 Task: Send an email with the signature Eleanor Wilson with the subject Introduction of a new website and the message I am having trouble accessing the file you sent. Can you please resend it or provide an alternative method of access? from softage.10@softage.net to softage.5@softage.net and move the email from Sent Items to the folder Service level agreements
Action: Mouse moved to (126, 122)
Screenshot: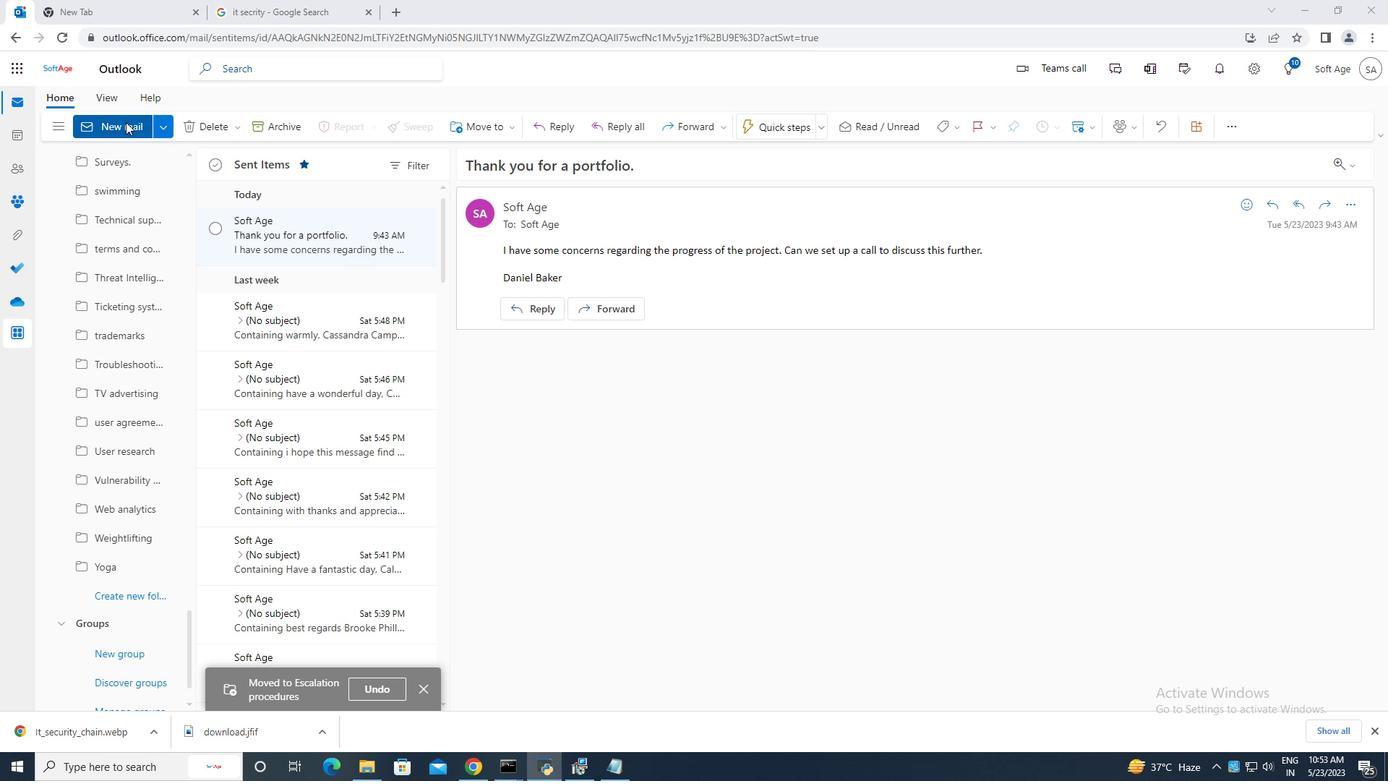 
Action: Mouse pressed left at (126, 122)
Screenshot: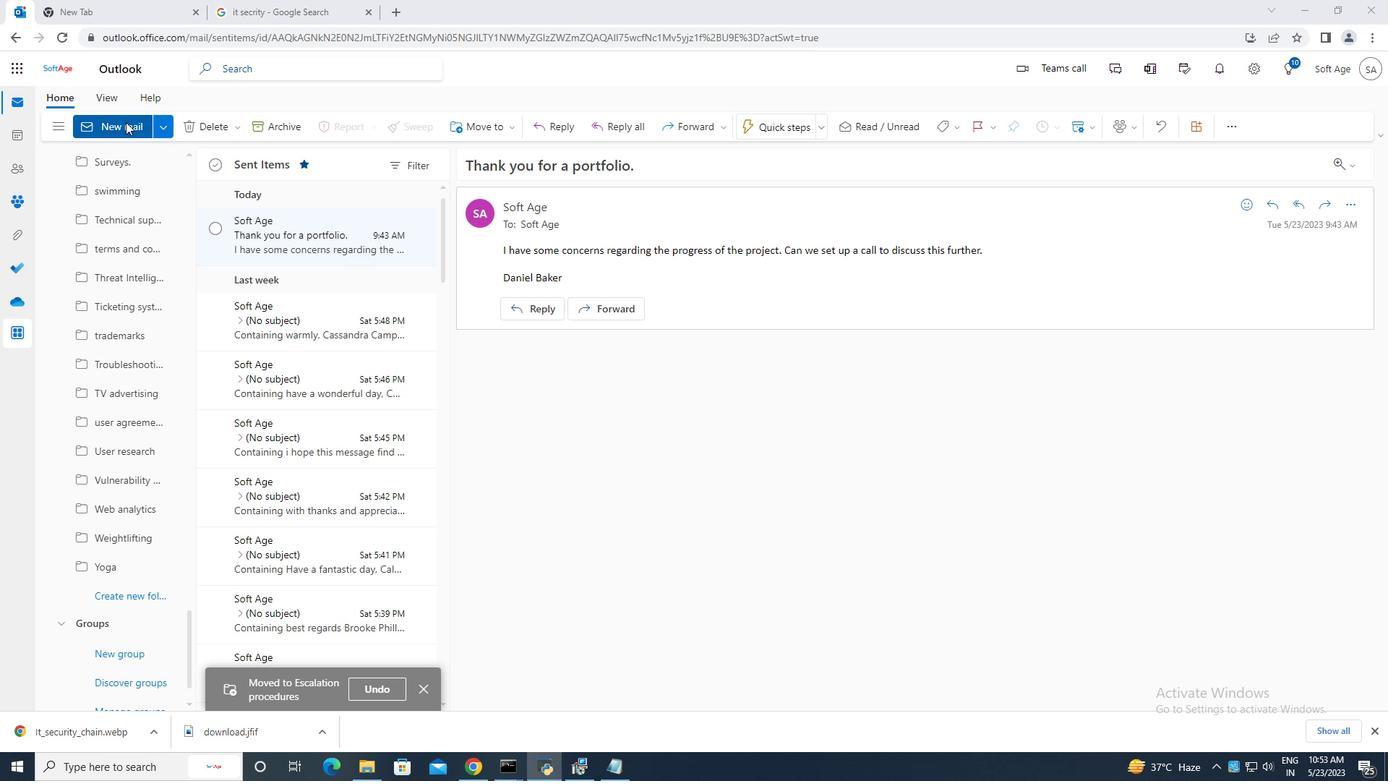 
Action: Mouse moved to (927, 135)
Screenshot: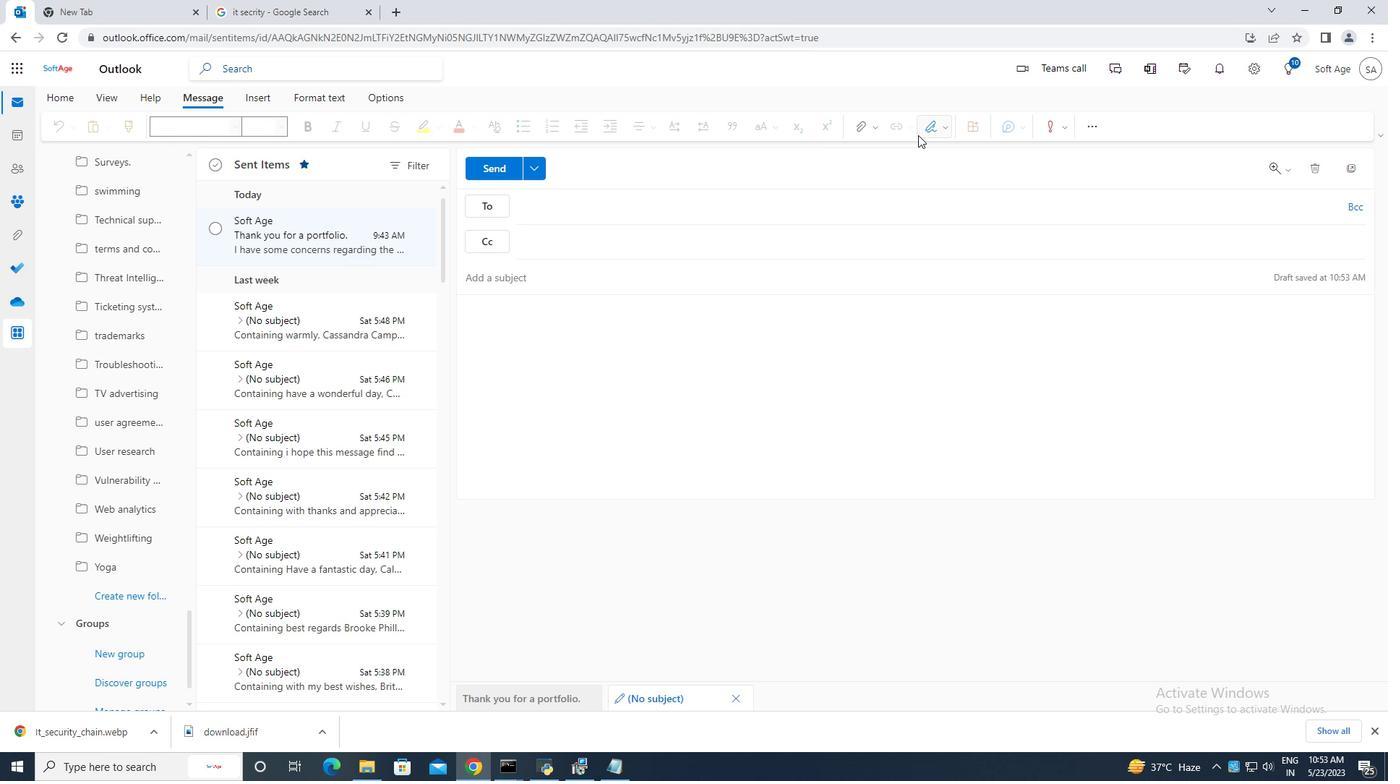 
Action: Mouse pressed left at (927, 135)
Screenshot: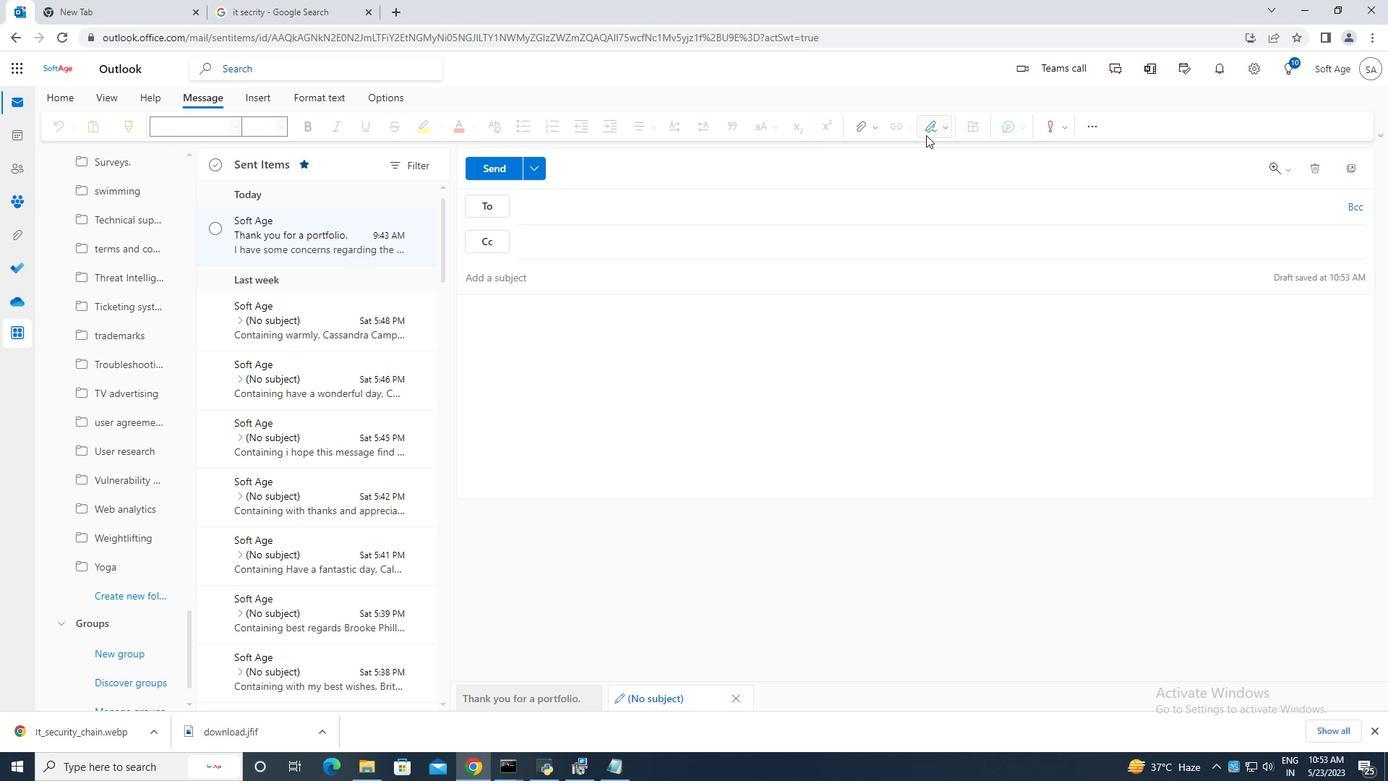
Action: Mouse moved to (912, 183)
Screenshot: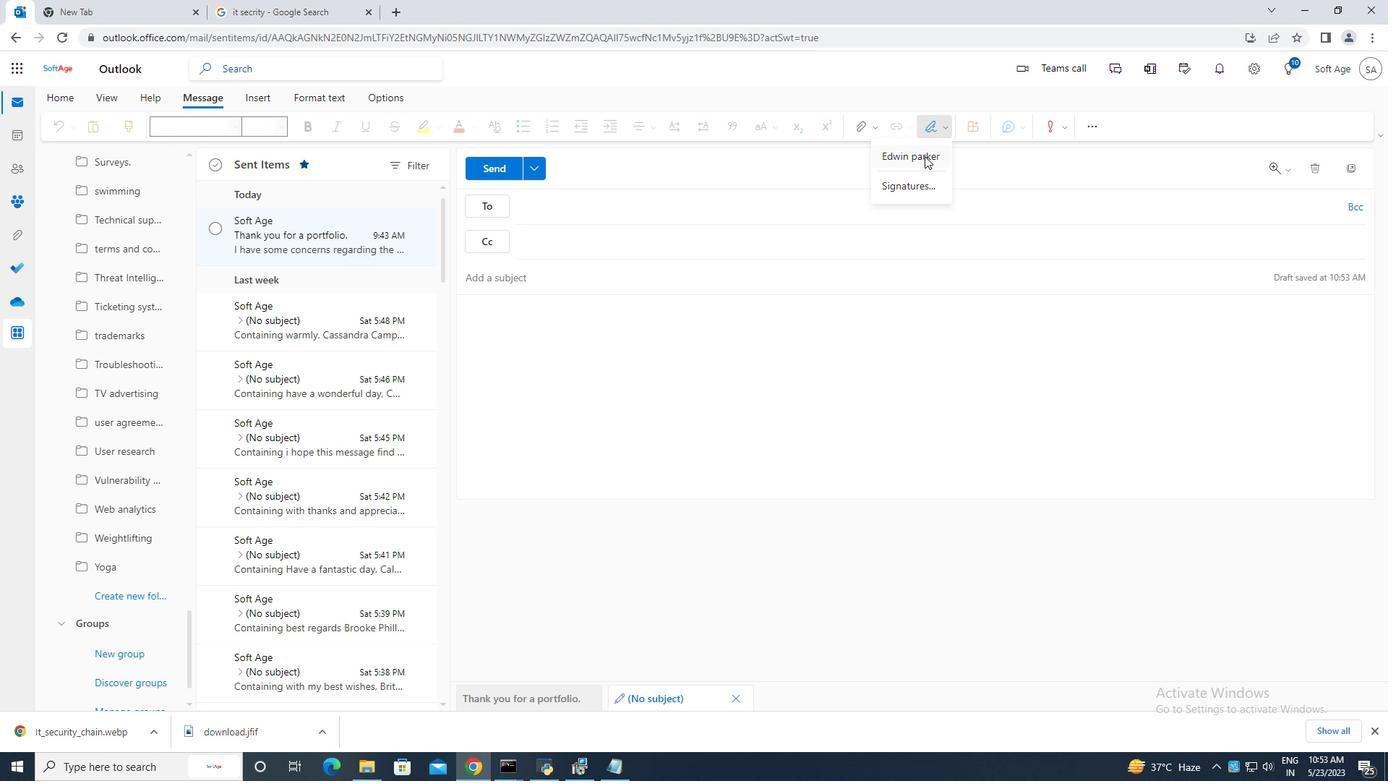 
Action: Mouse pressed left at (912, 183)
Screenshot: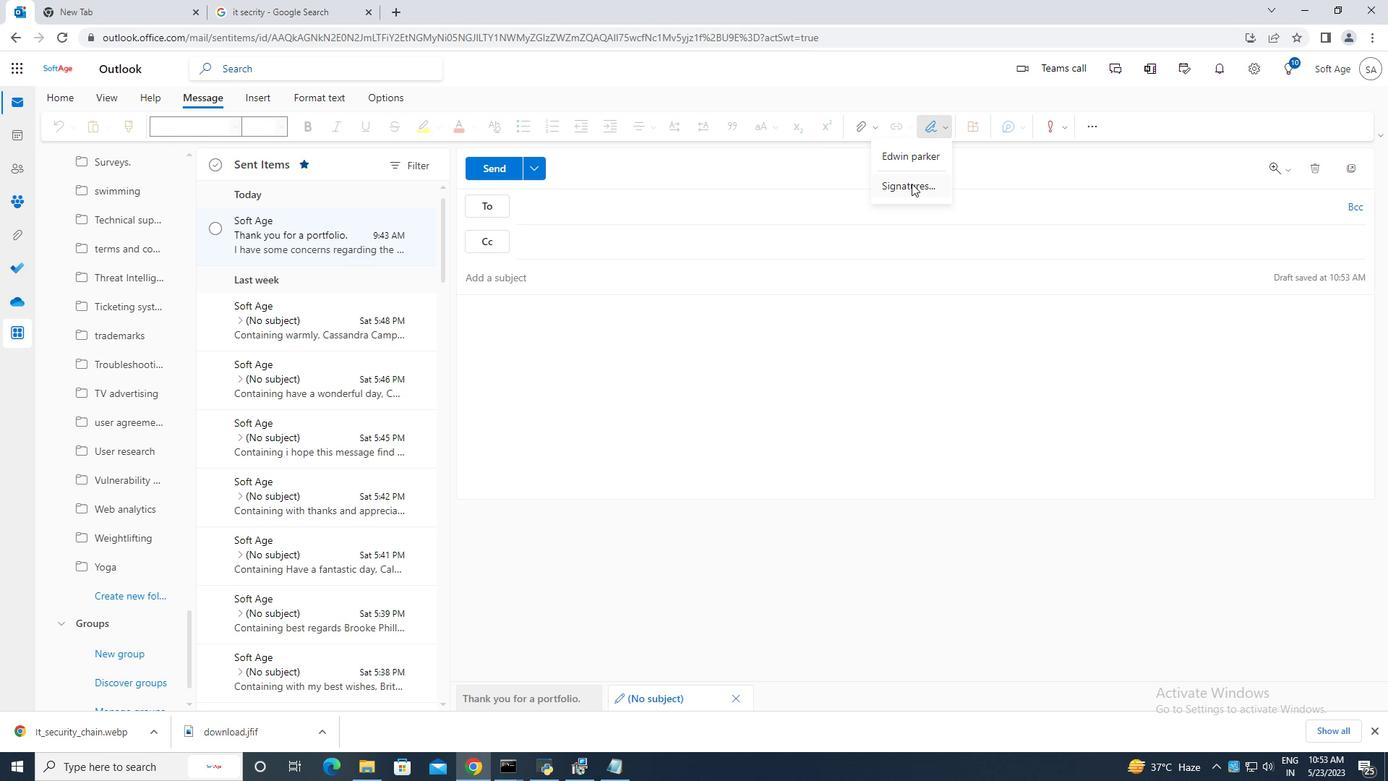 
Action: Mouse moved to (972, 237)
Screenshot: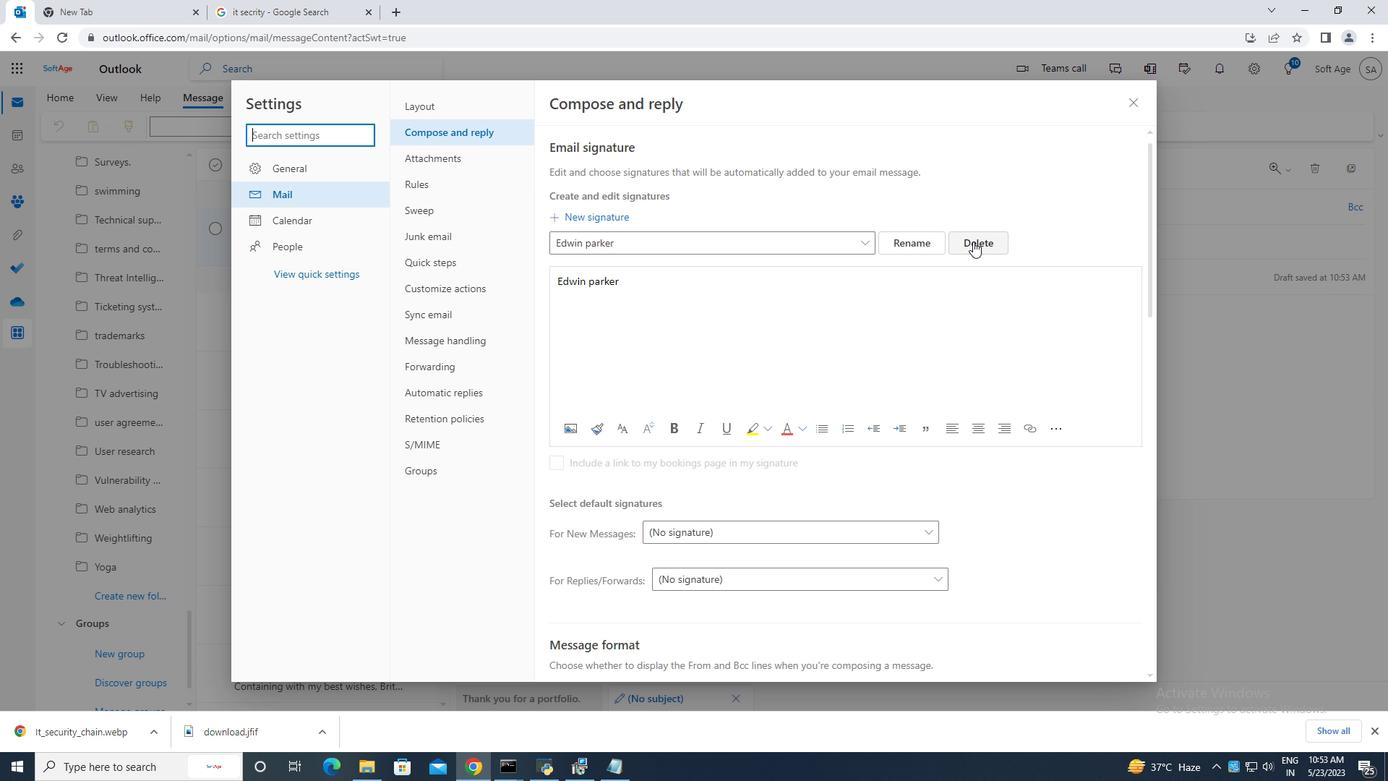 
Action: Mouse pressed left at (972, 237)
Screenshot: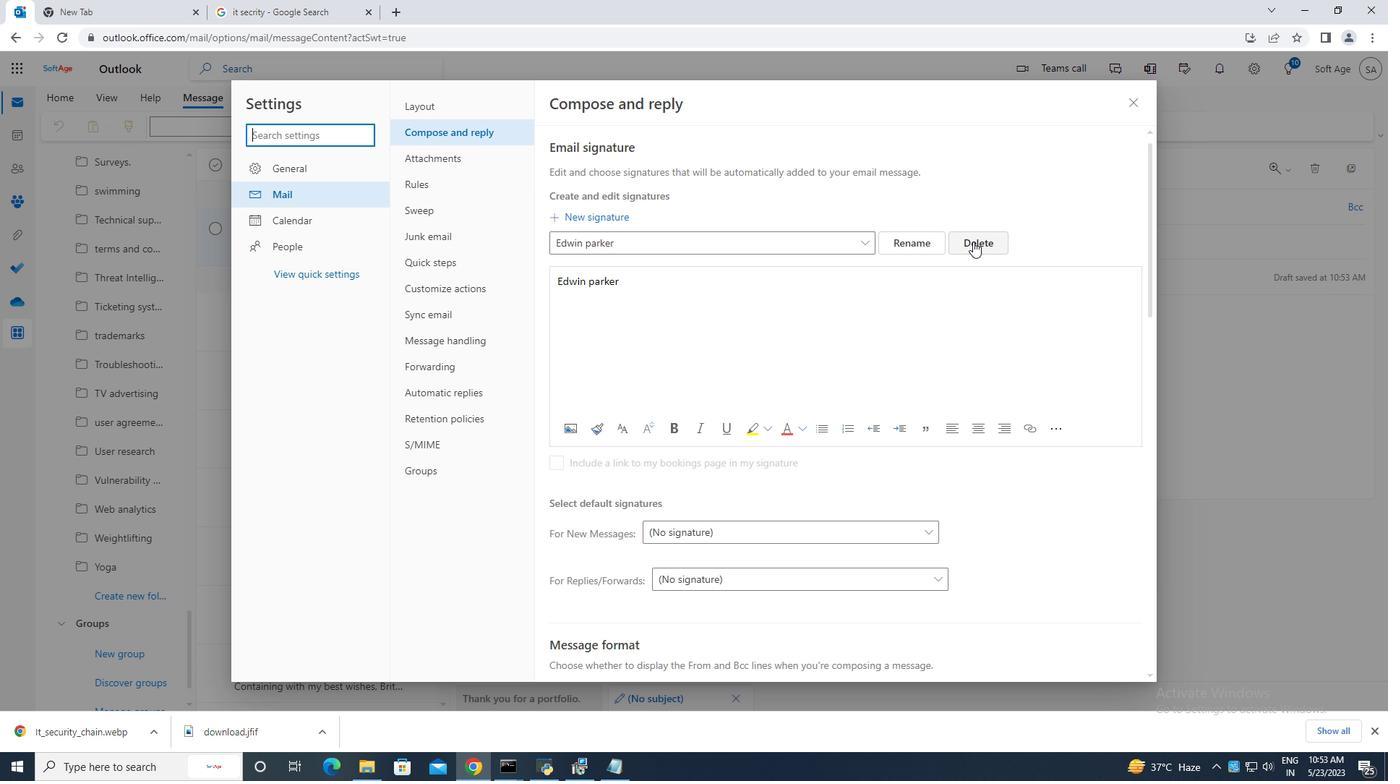 
Action: Mouse moved to (708, 314)
Screenshot: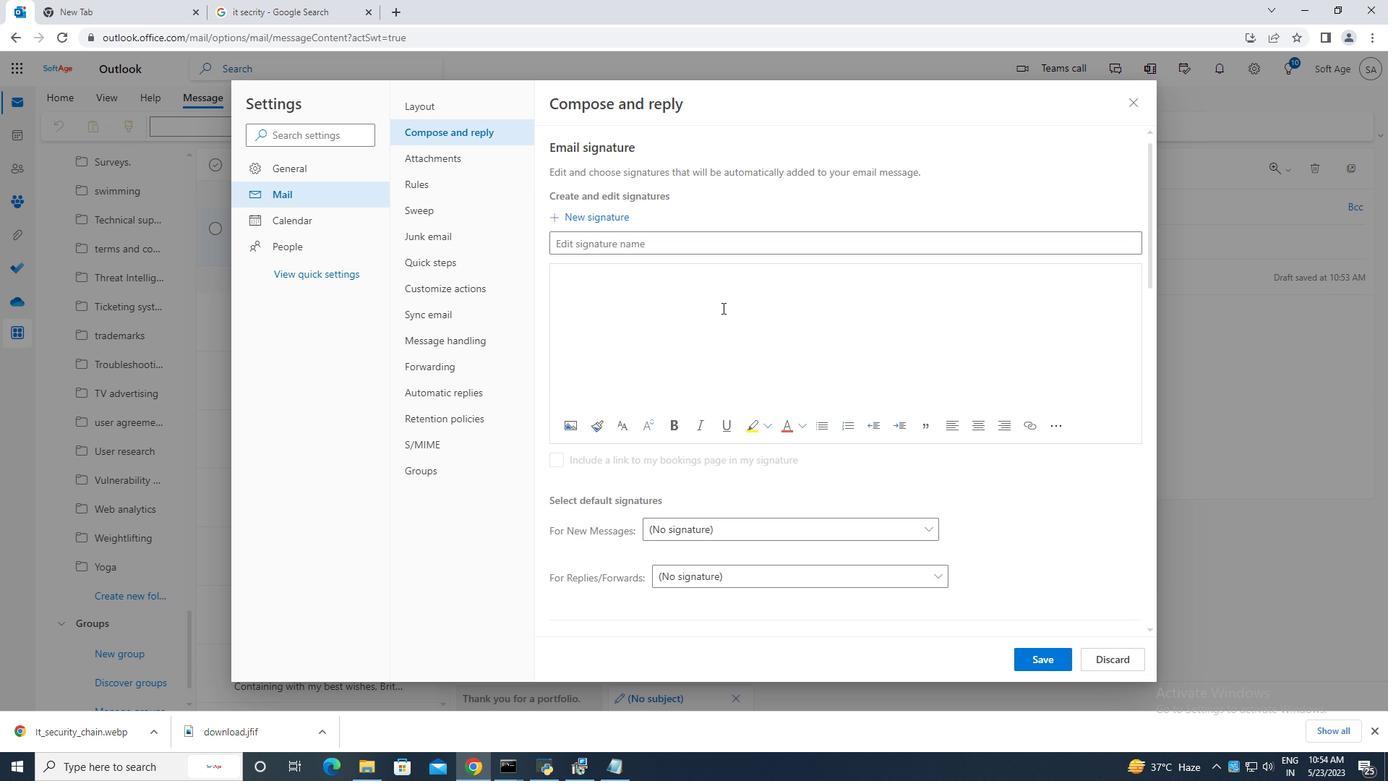 
Action: Mouse scrolled (708, 313) with delta (0, 0)
Screenshot: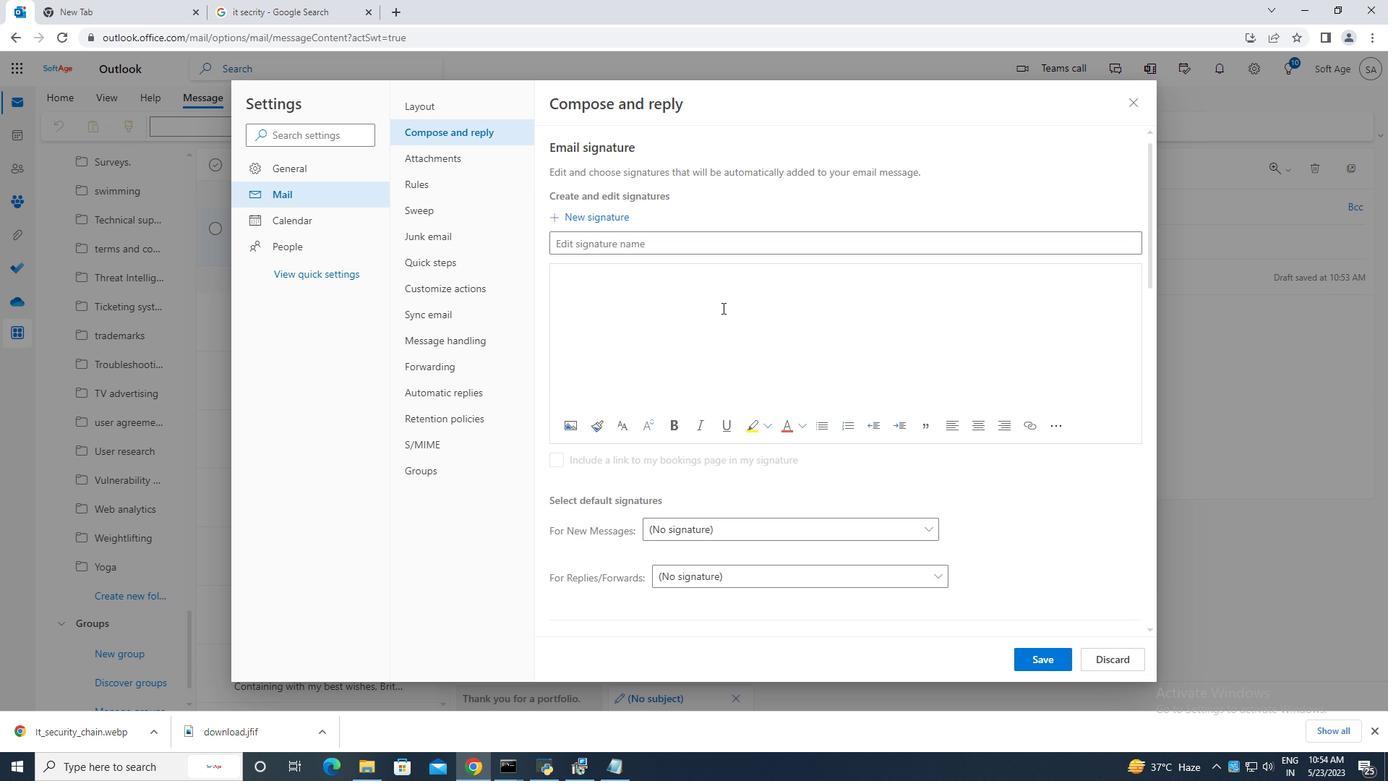 
Action: Mouse moved to (591, 175)
Screenshot: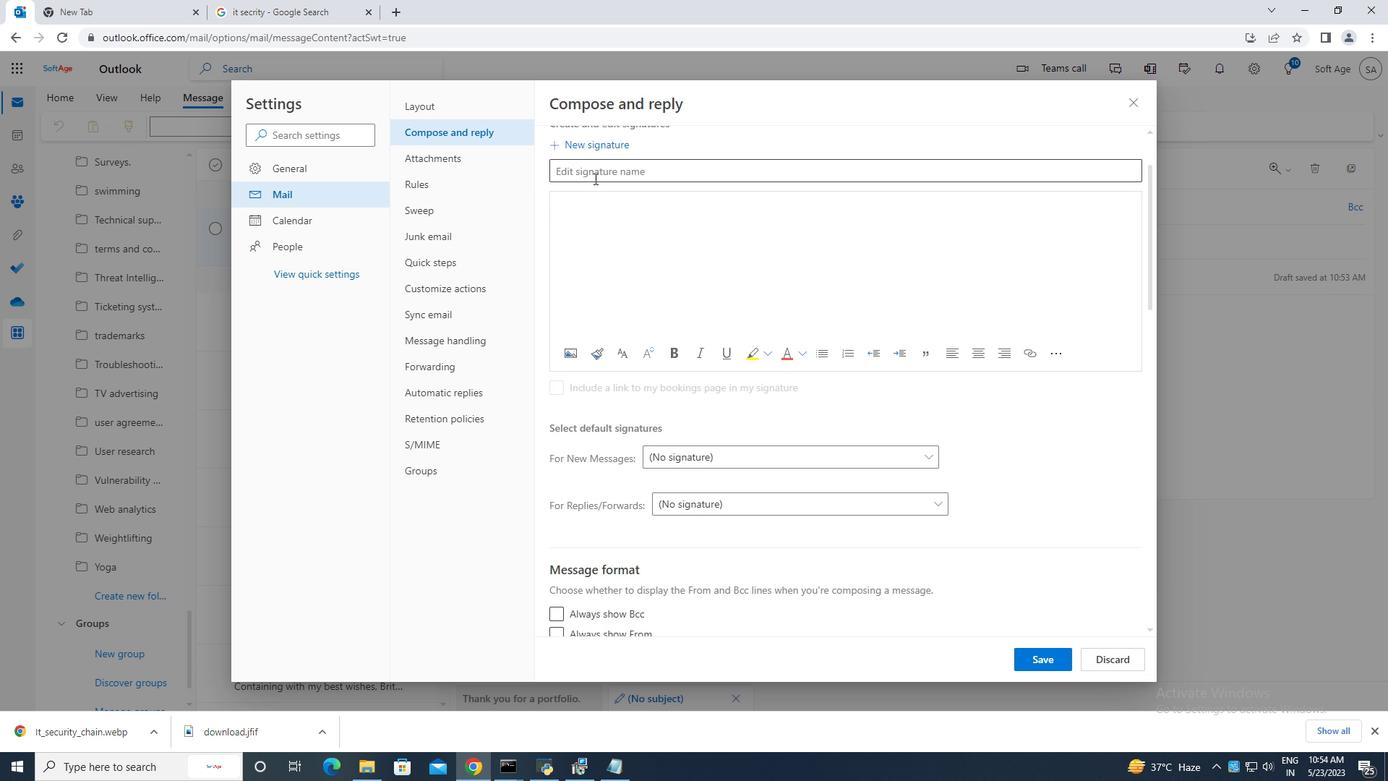 
Action: Mouse pressed left at (591, 175)
Screenshot: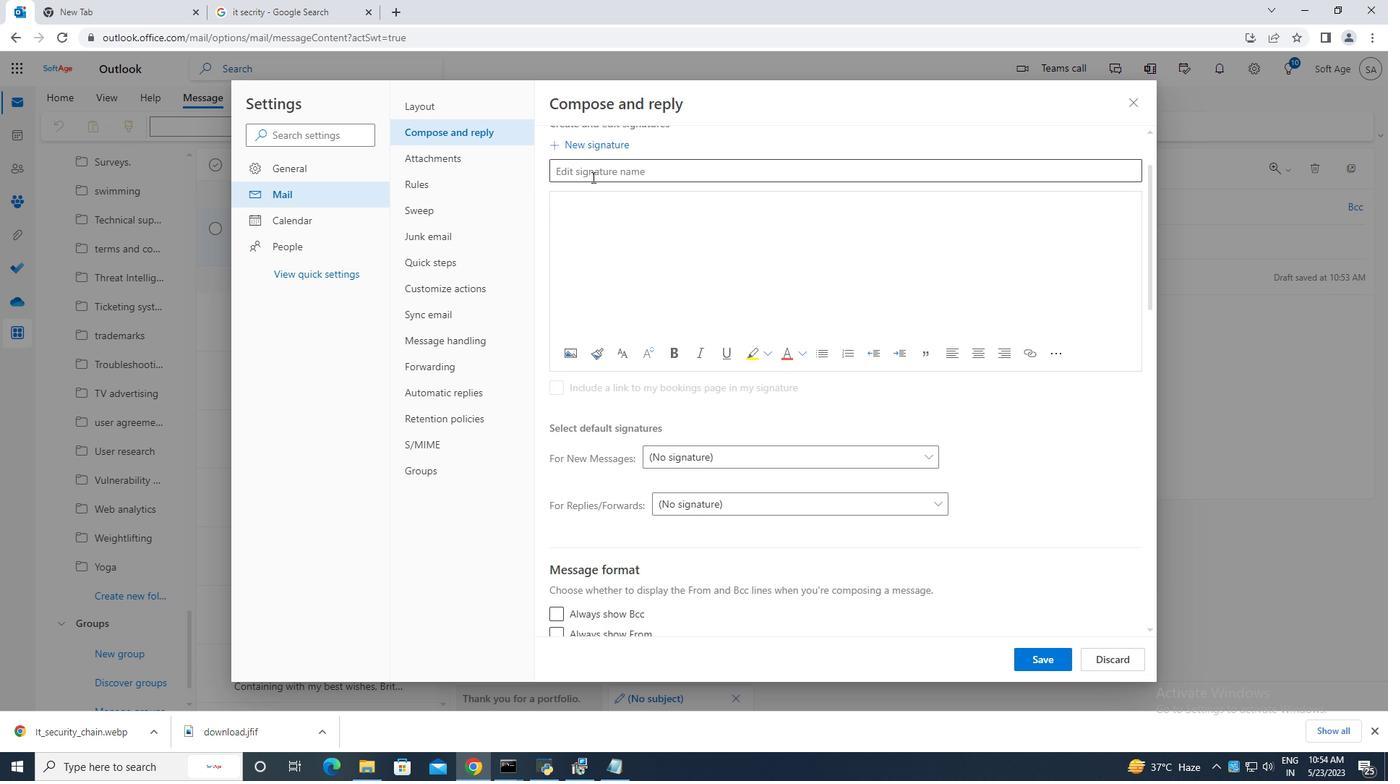 
Action: Mouse moved to (593, 175)
Screenshot: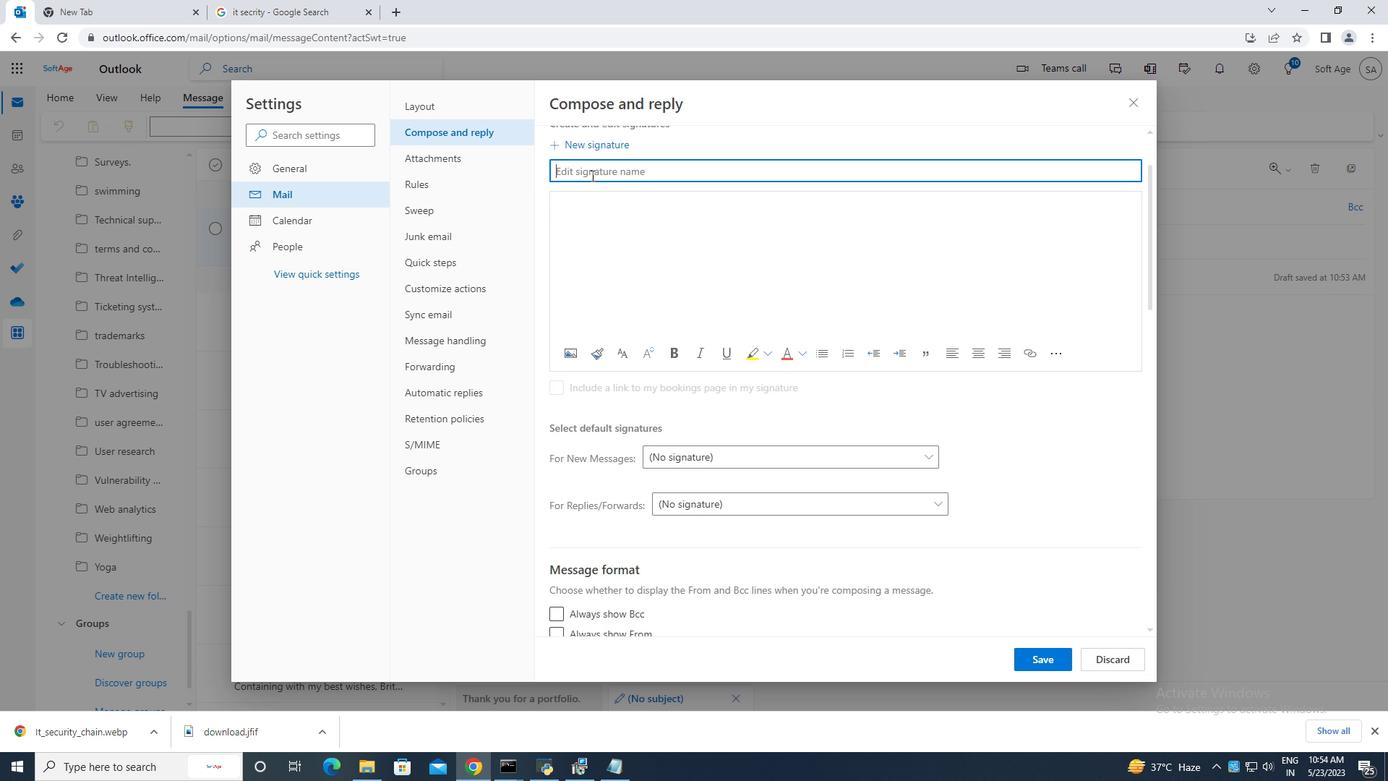 
Action: Key pressed <Key.caps_lock>E<Key.caps_lock>leanor<Key.space><Key.caps_lock>W<Key.caps_lock>ilson
Screenshot: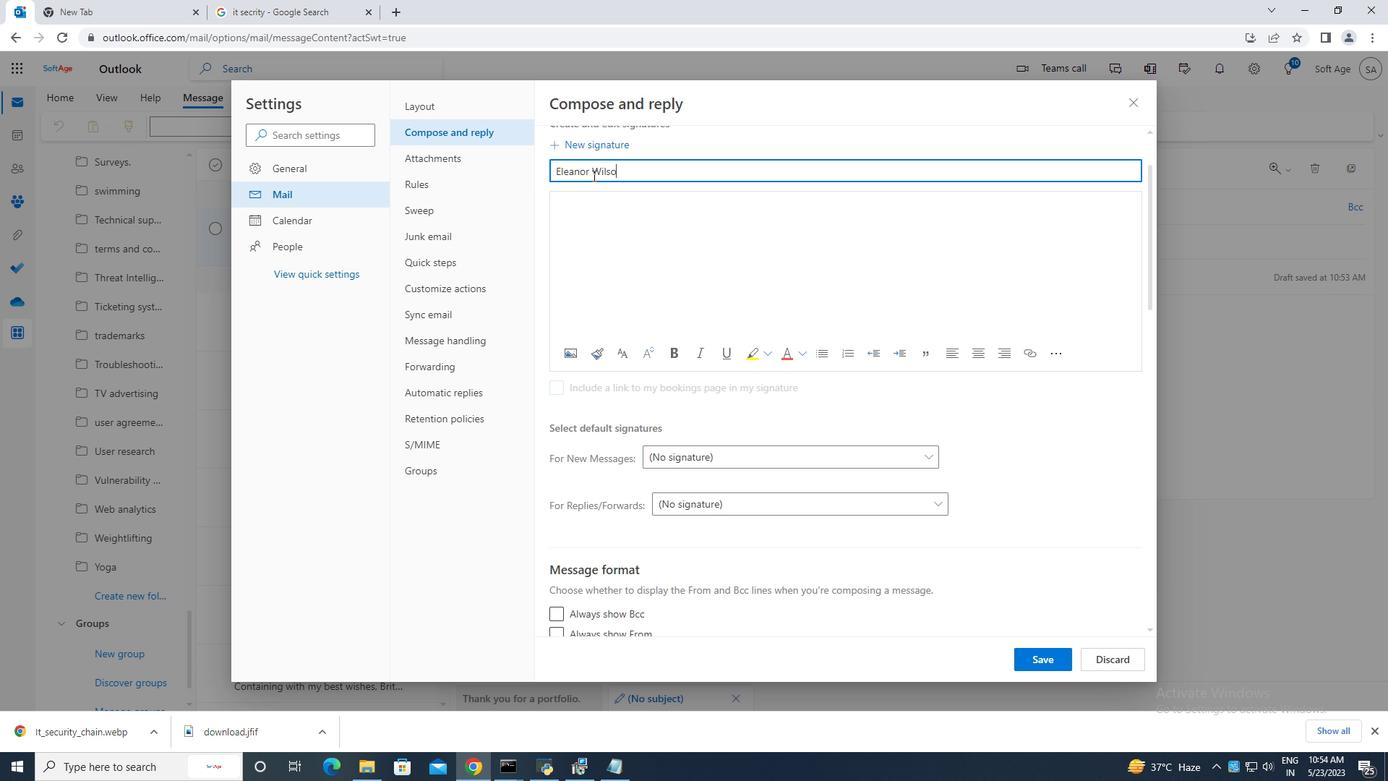 
Action: Mouse moved to (593, 189)
Screenshot: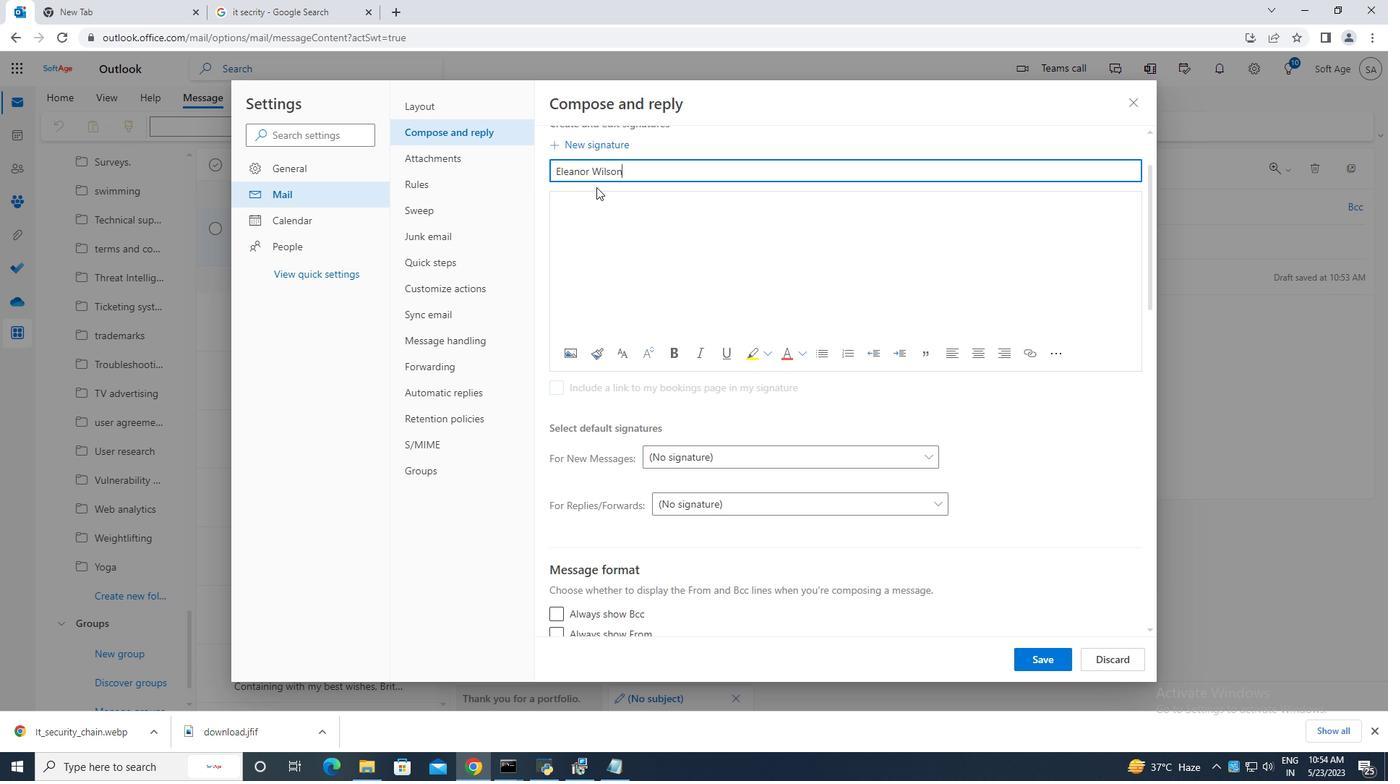 
Action: Mouse pressed left at (593, 189)
Screenshot: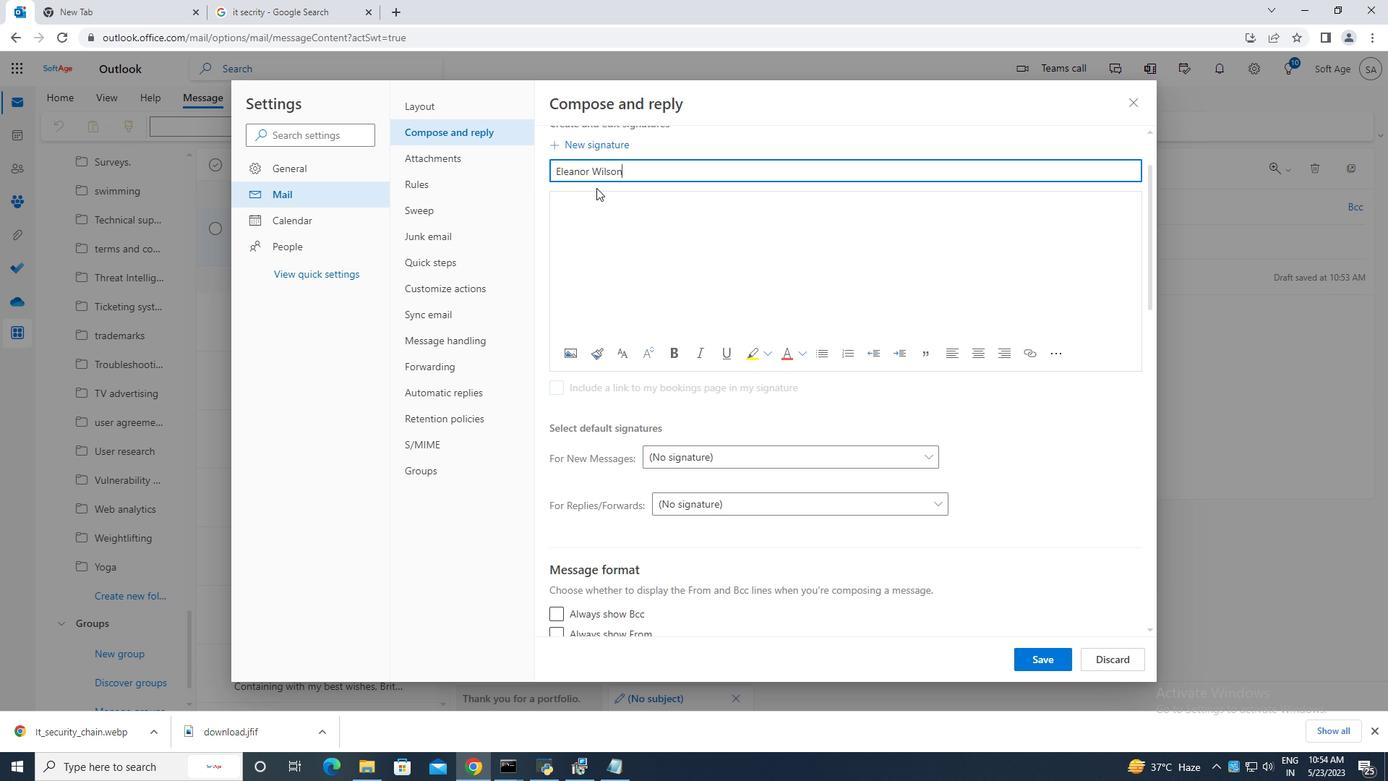 
Action: Mouse moved to (580, 219)
Screenshot: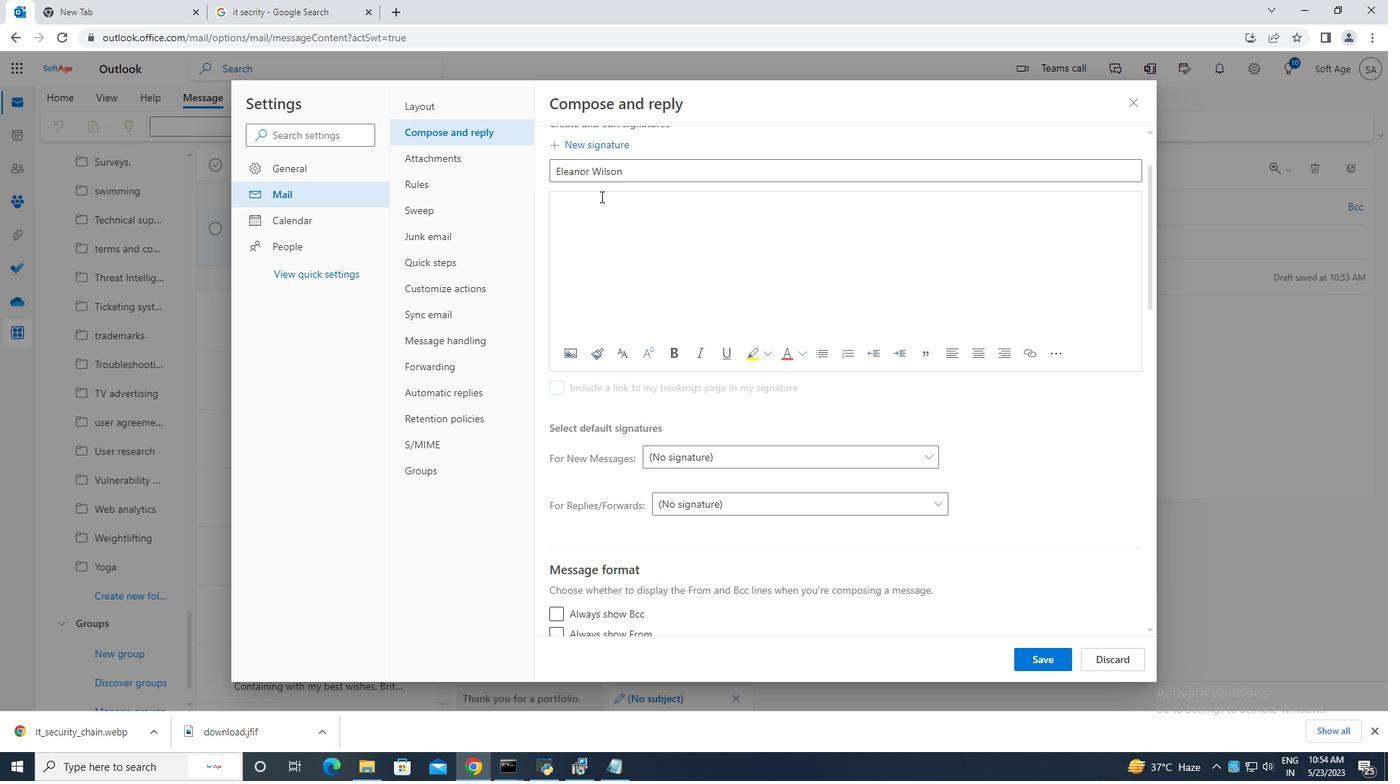 
Action: Mouse pressed left at (580, 219)
Screenshot: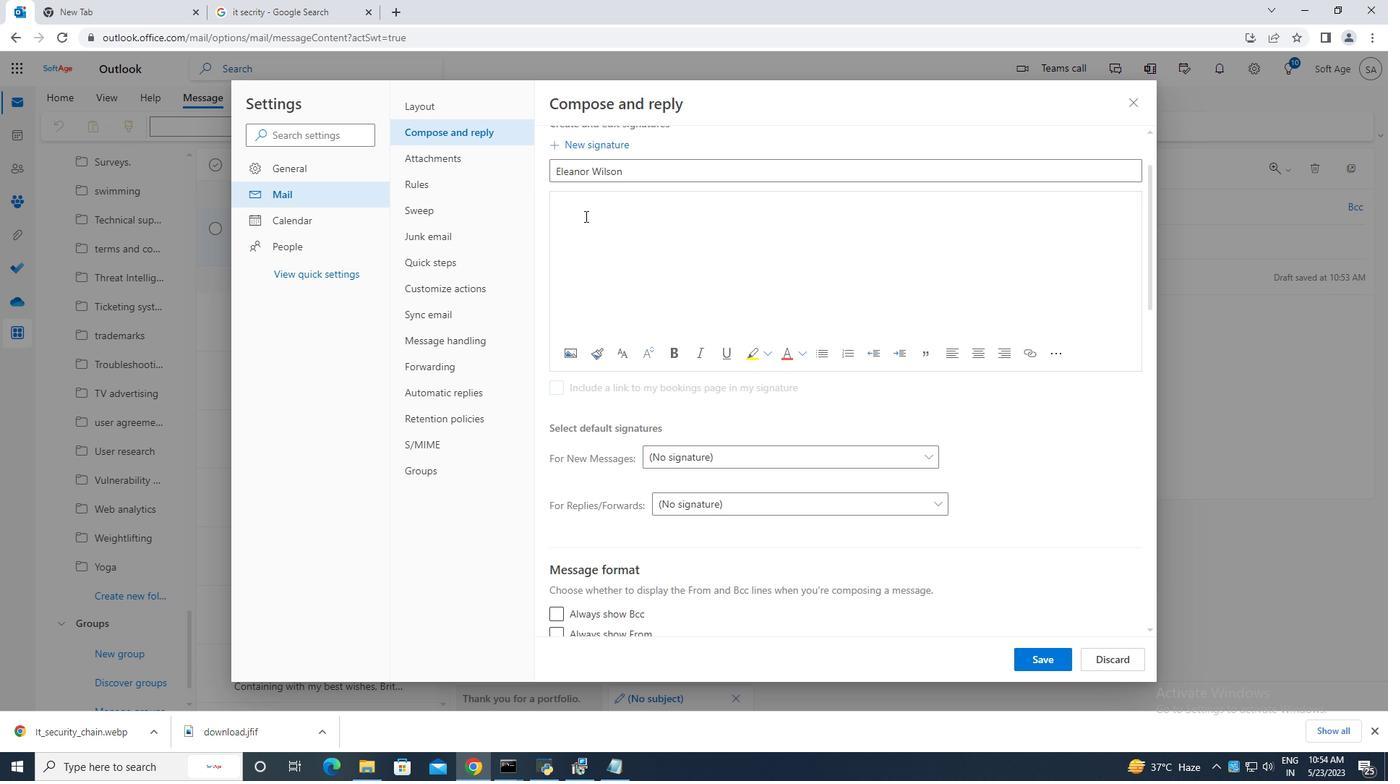 
Action: Key pressed <Key.caps_lock>E<Key.backspace>E<Key.caps_lock>leanor<Key.space><Key.caps_lock>W<Key.caps_lock>ilsom<Key.backspace>m<Key.backspace>n
Screenshot: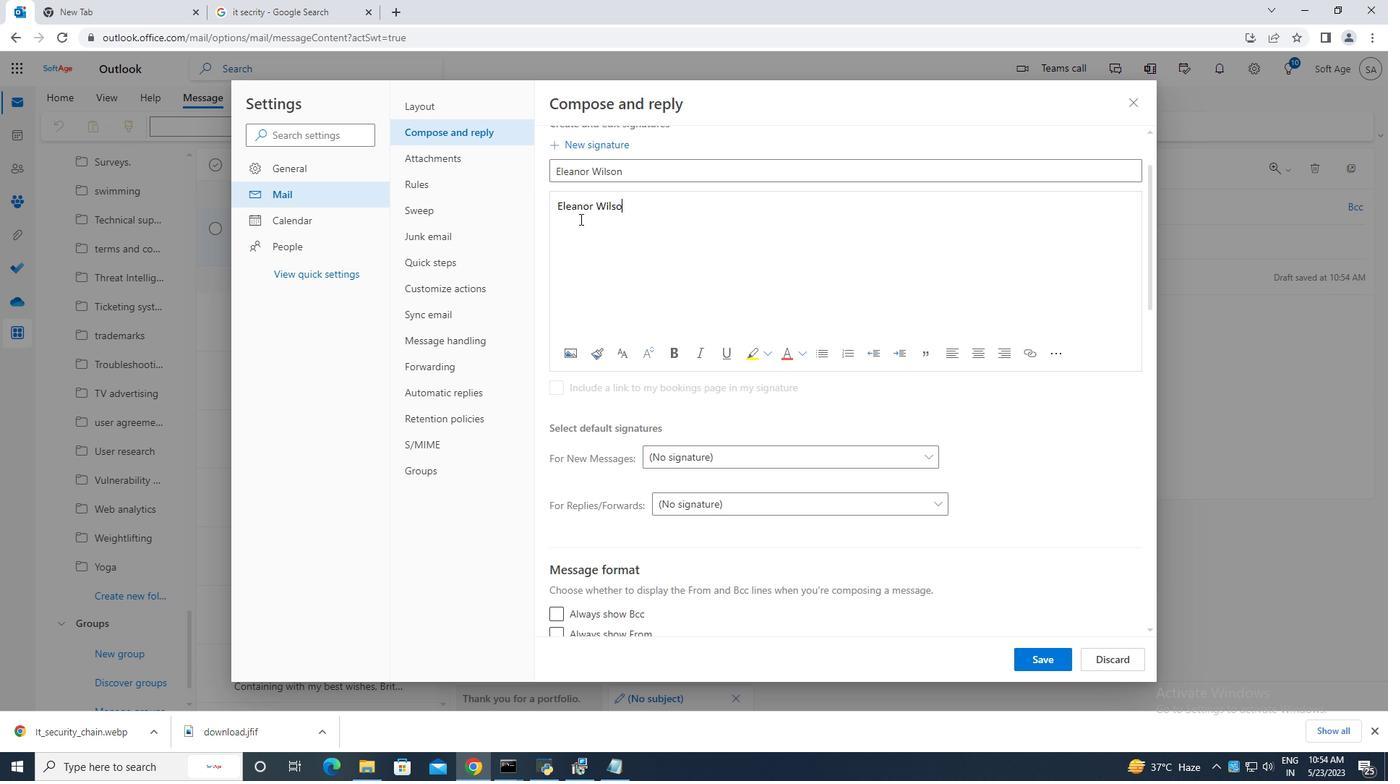 
Action: Mouse moved to (1056, 655)
Screenshot: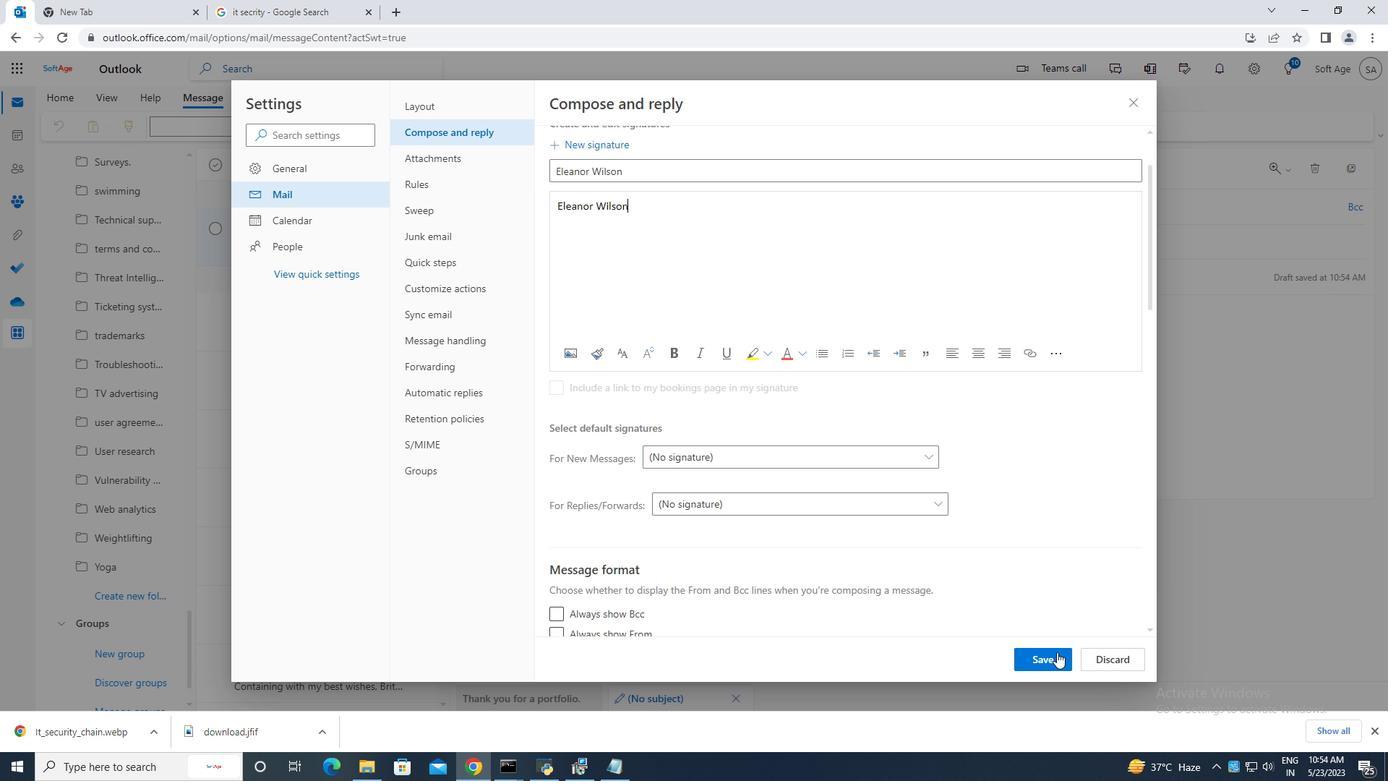 
Action: Mouse pressed left at (1056, 655)
Screenshot: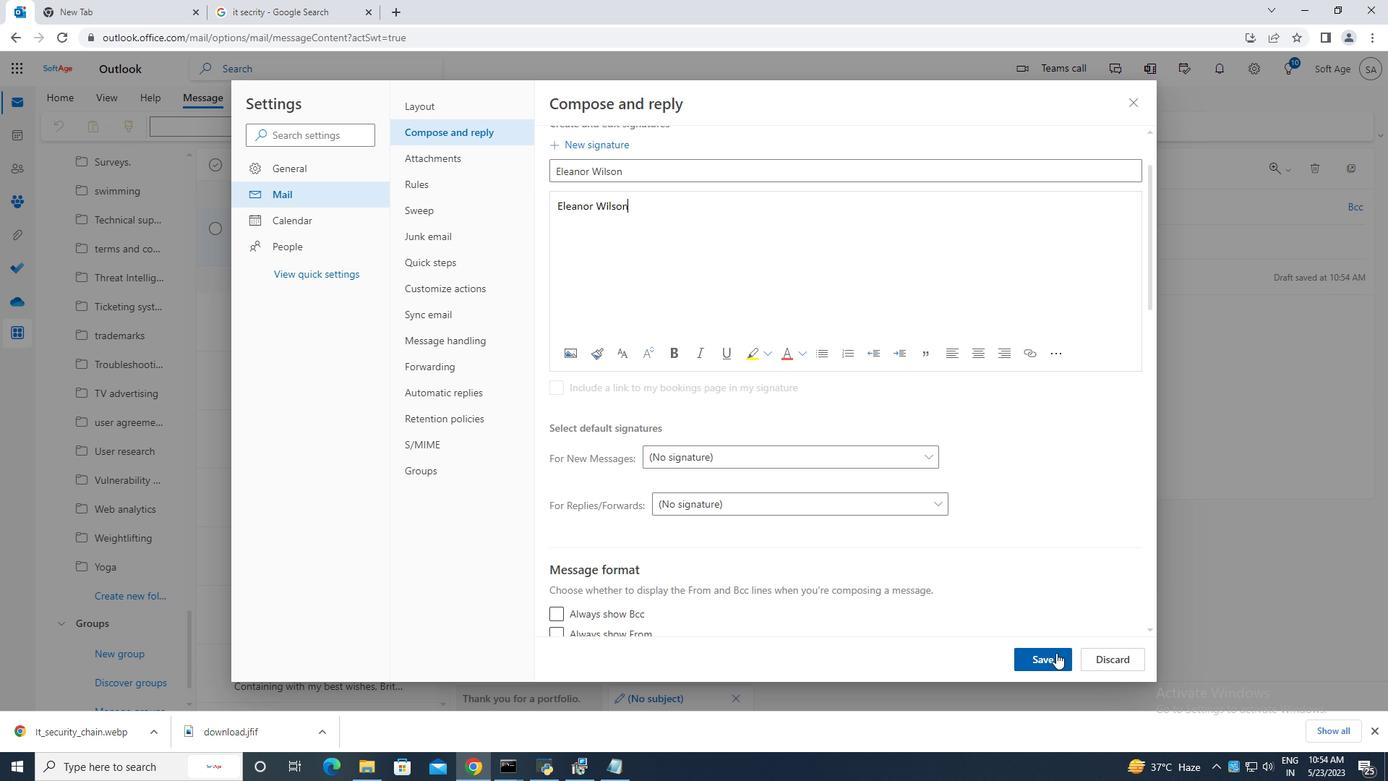 
Action: Mouse moved to (1139, 107)
Screenshot: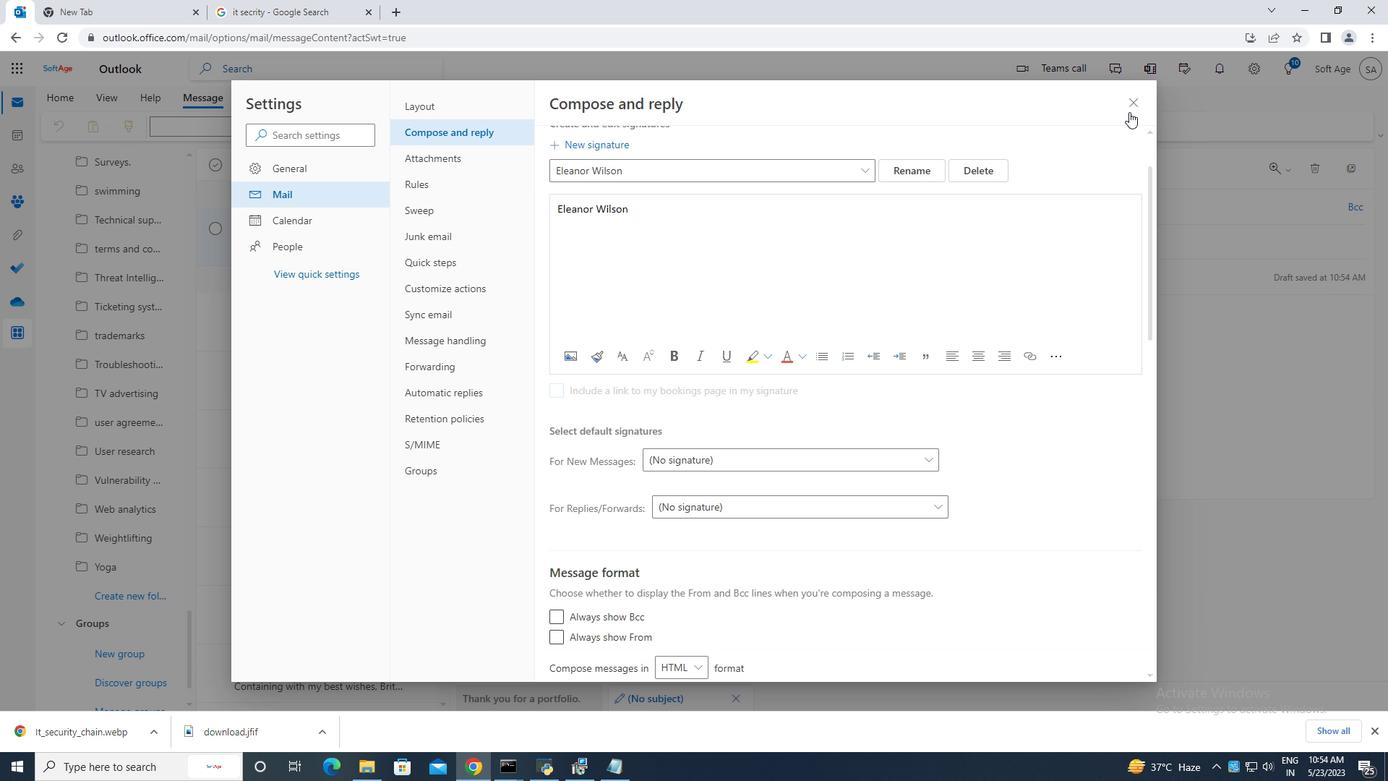 
Action: Mouse pressed left at (1139, 107)
Screenshot: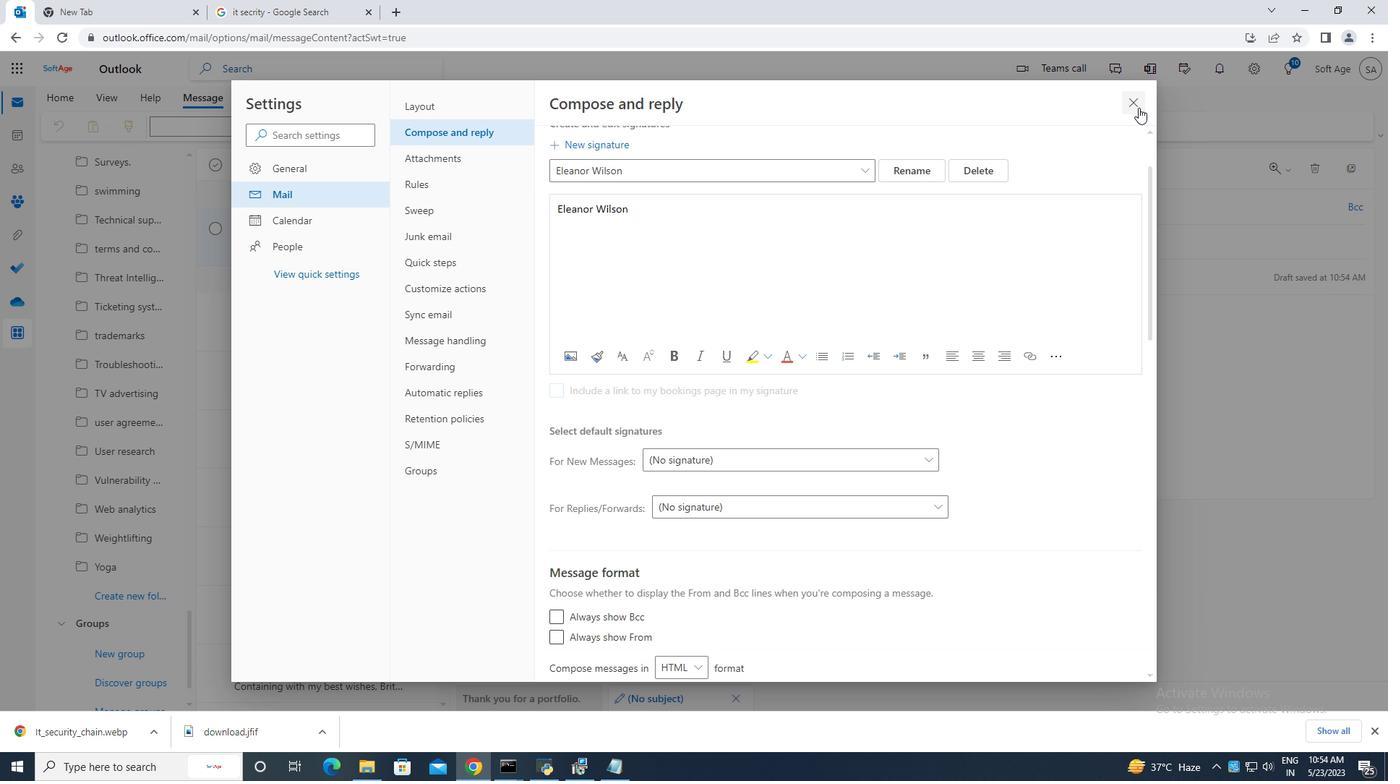 
Action: Mouse moved to (934, 131)
Screenshot: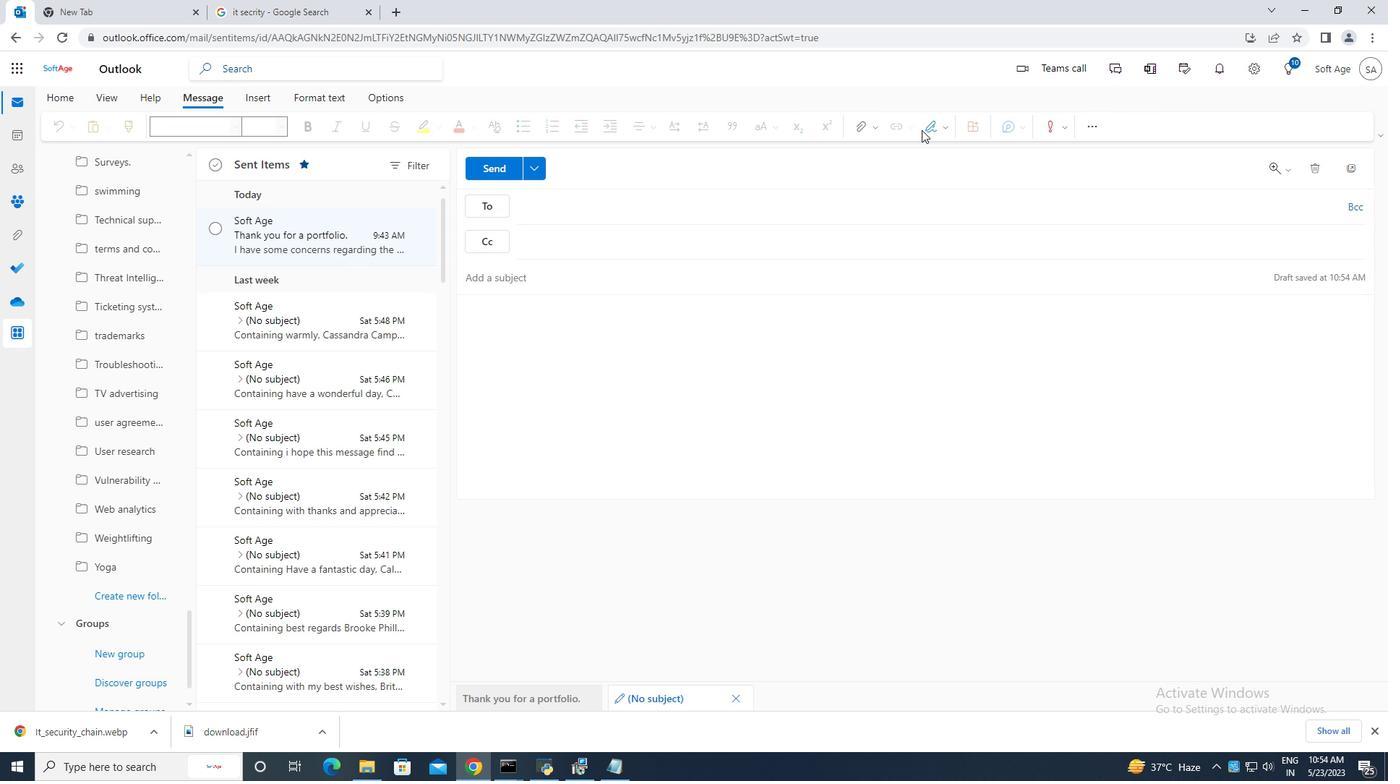 
Action: Mouse pressed left at (934, 131)
Screenshot: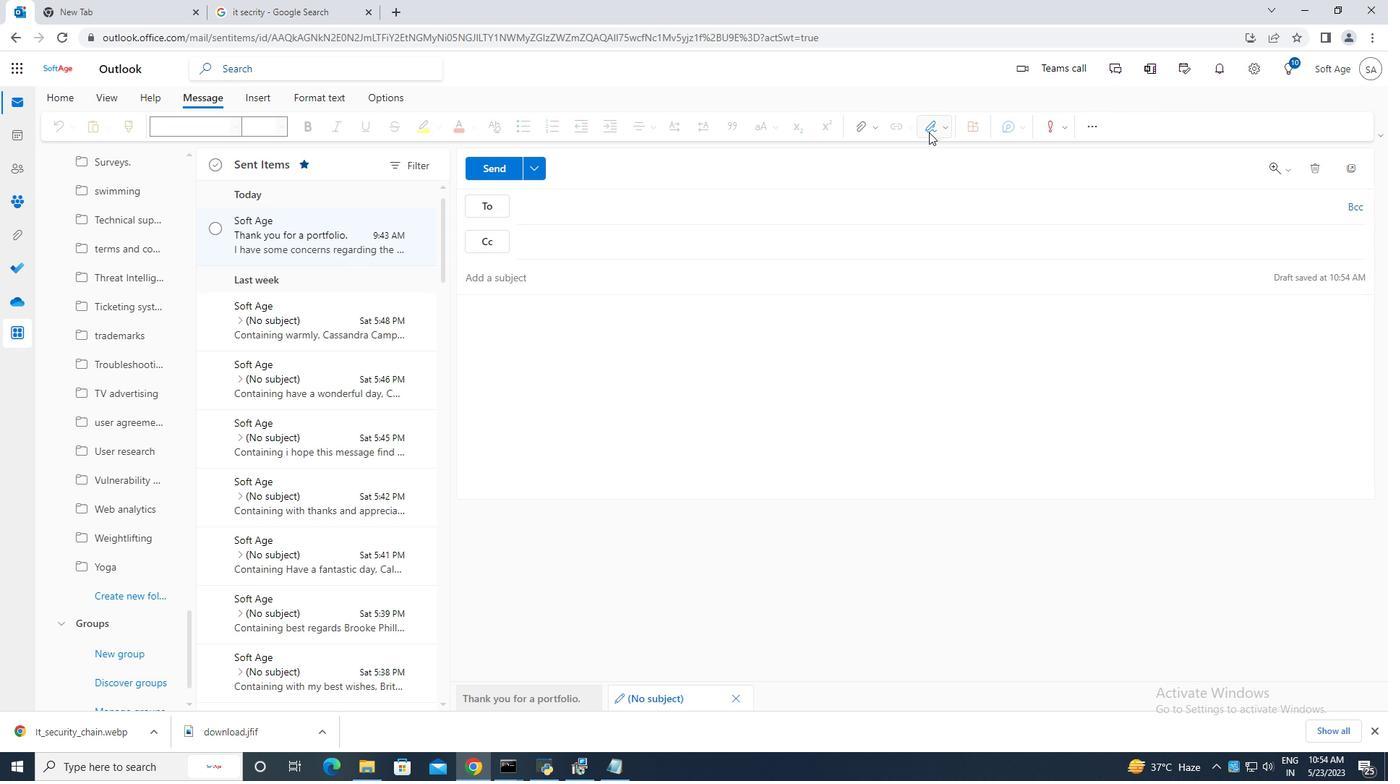 
Action: Mouse moved to (902, 154)
Screenshot: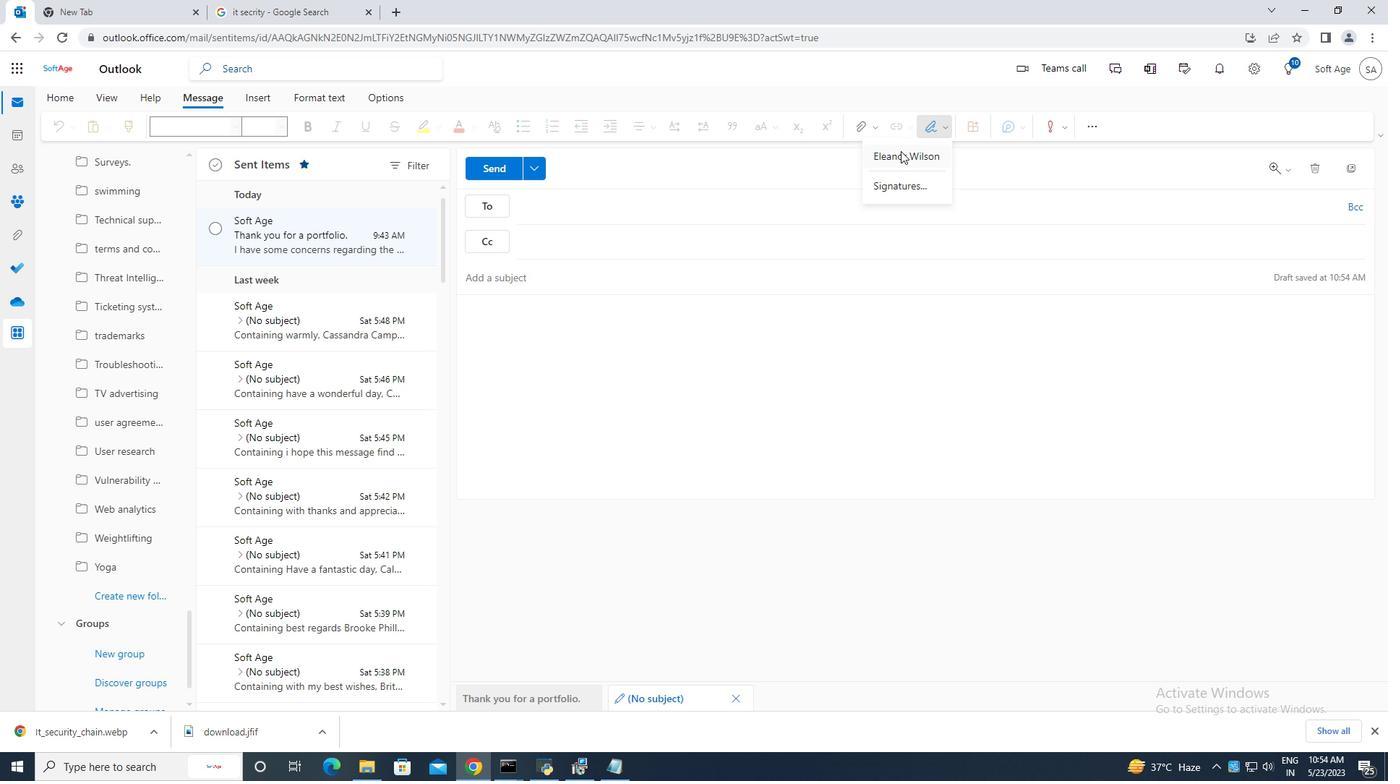 
Action: Mouse pressed left at (902, 154)
Screenshot: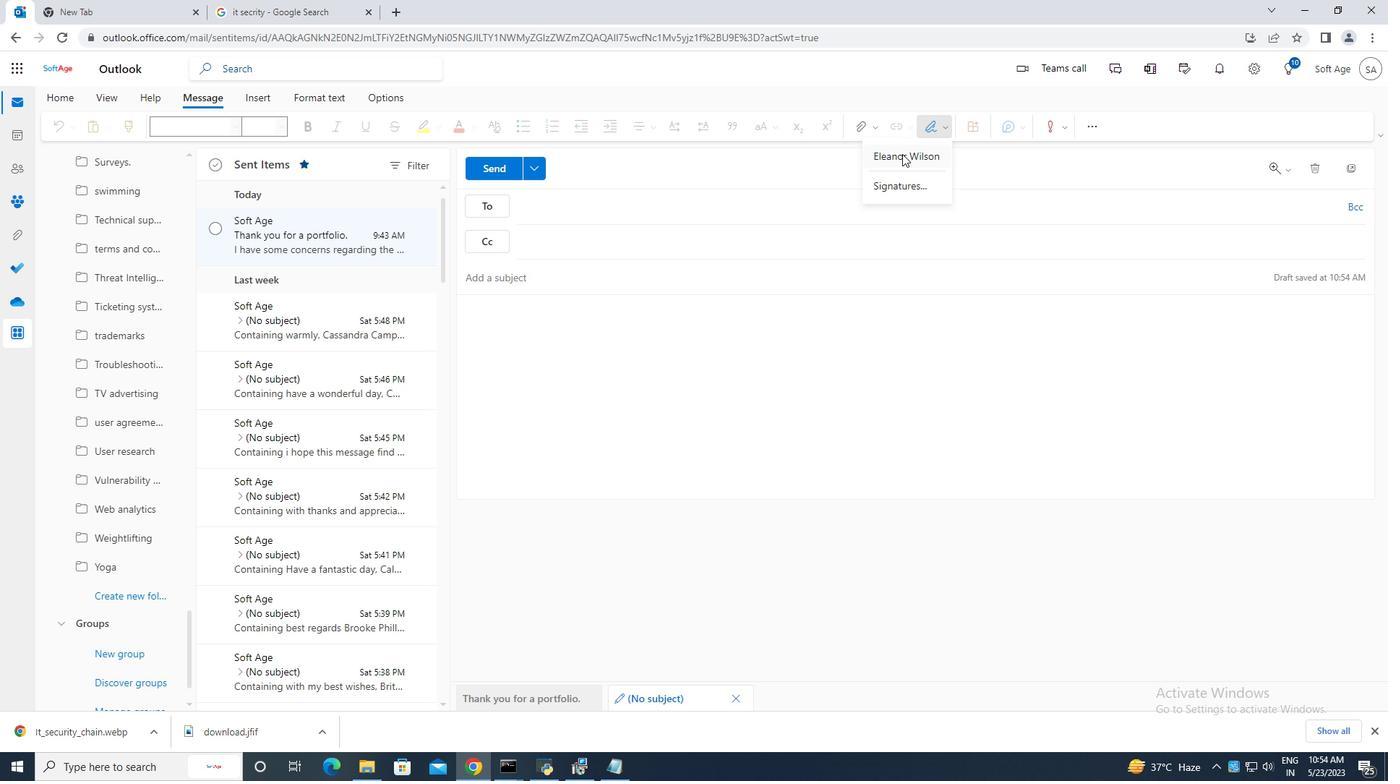 
Action: Mouse moved to (496, 278)
Screenshot: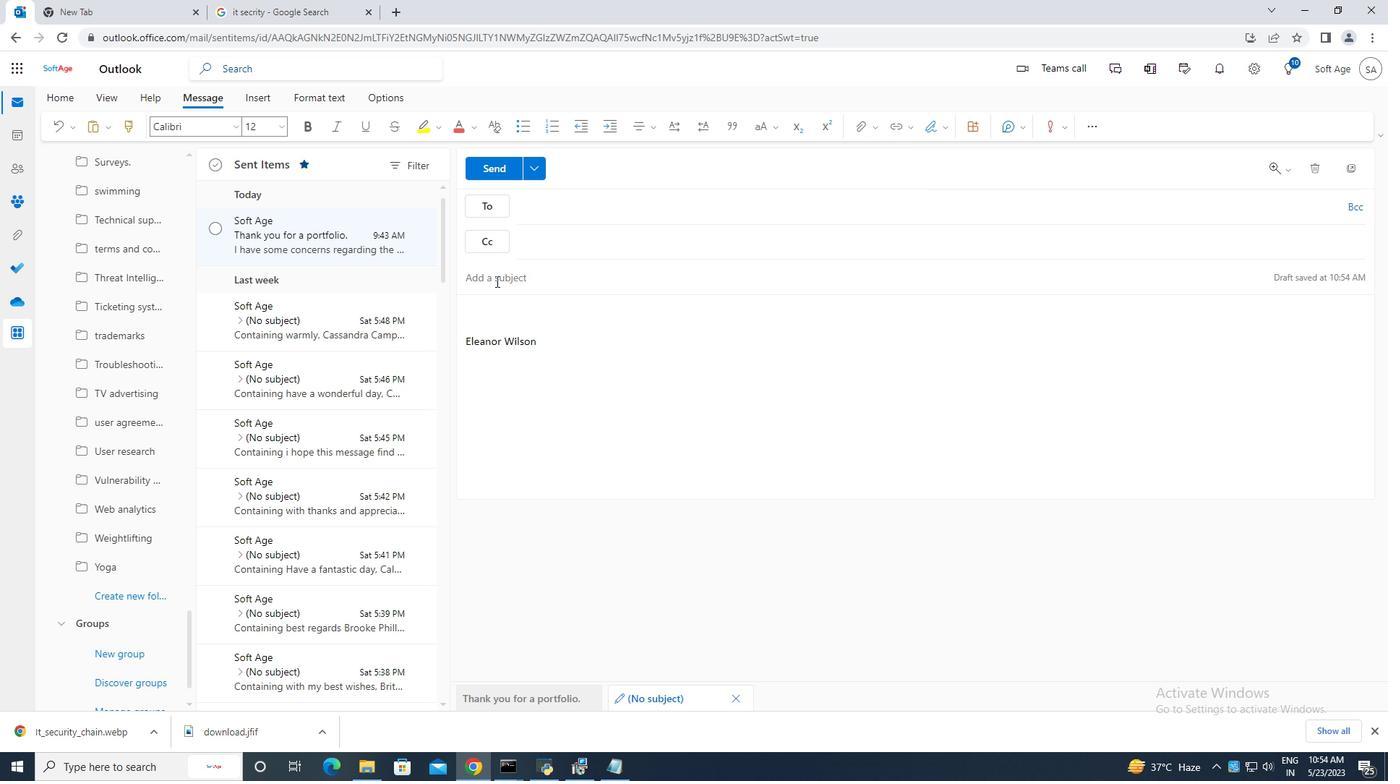 
Action: Mouse pressed left at (496, 278)
Screenshot: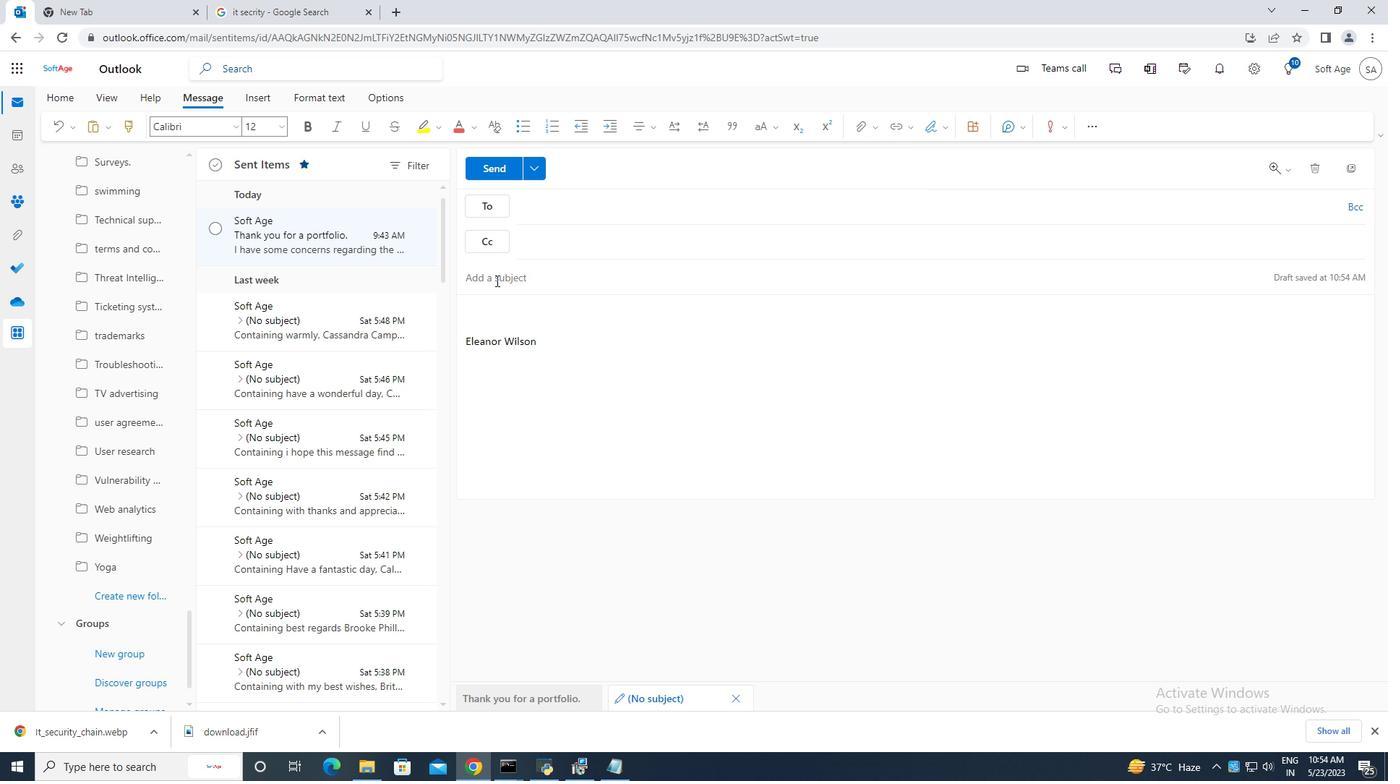 
Action: Key pressed <Key.caps_lock>I<Key.caps_lock>ntroduction<Key.space>of<Key.space>a<Key.space>new<Key.space>website<Key.space><Key.backspace>.
Screenshot: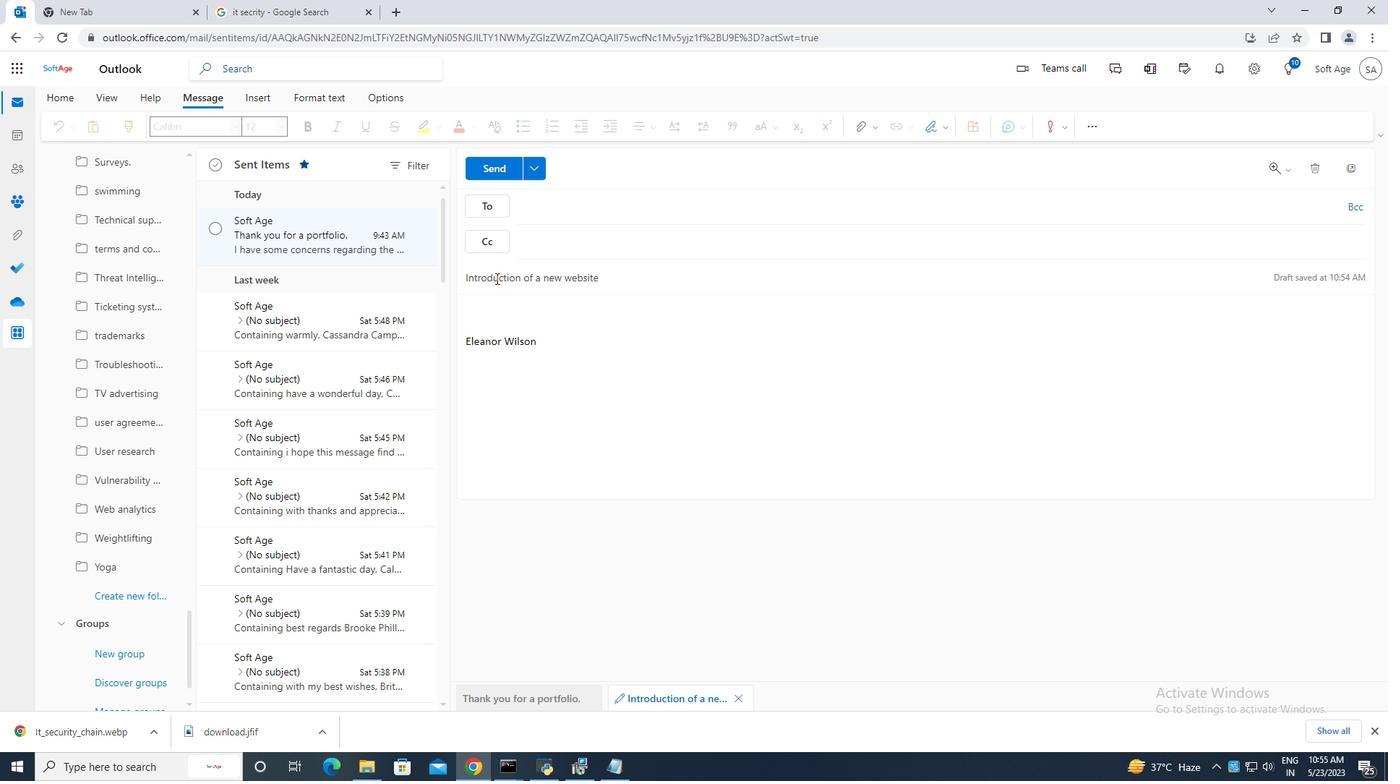 
Action: Mouse moved to (506, 319)
Screenshot: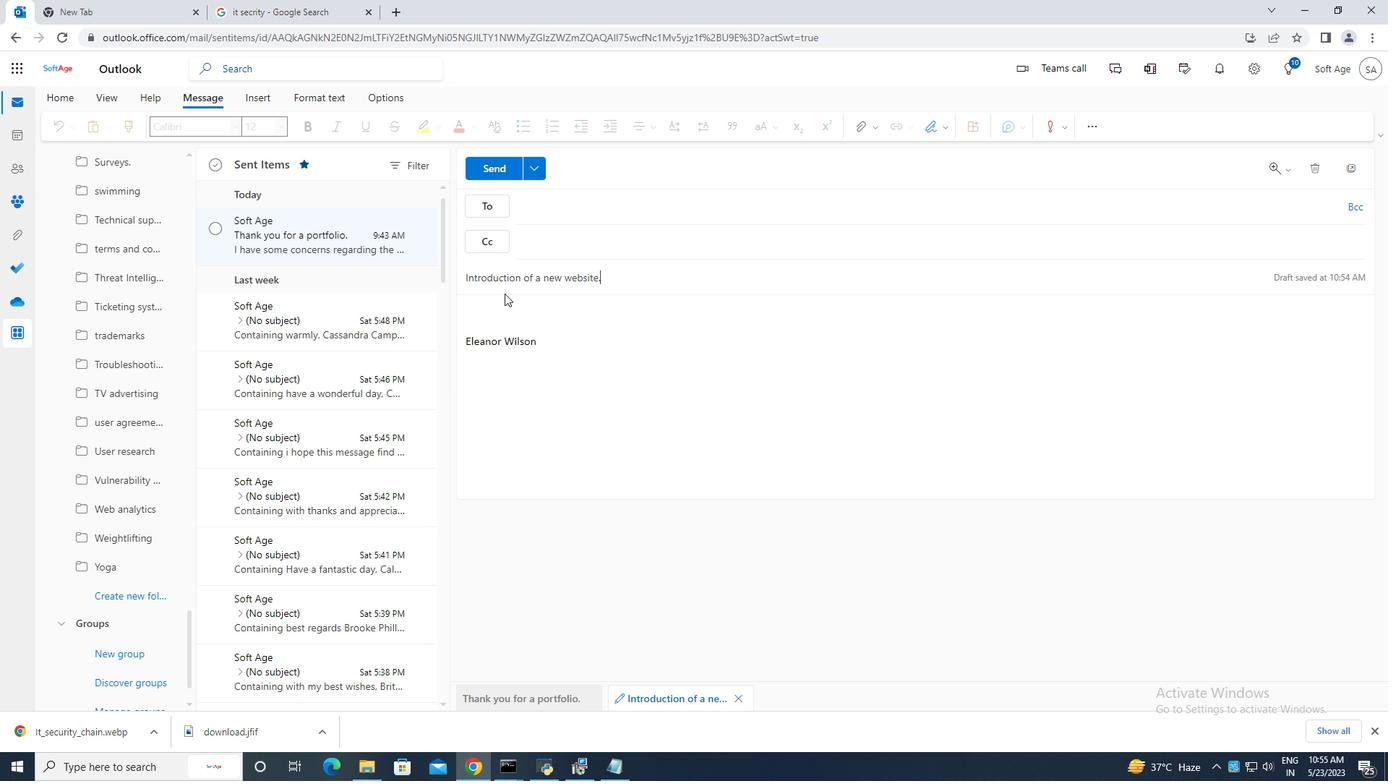 
Action: Mouse pressed left at (506, 319)
Screenshot: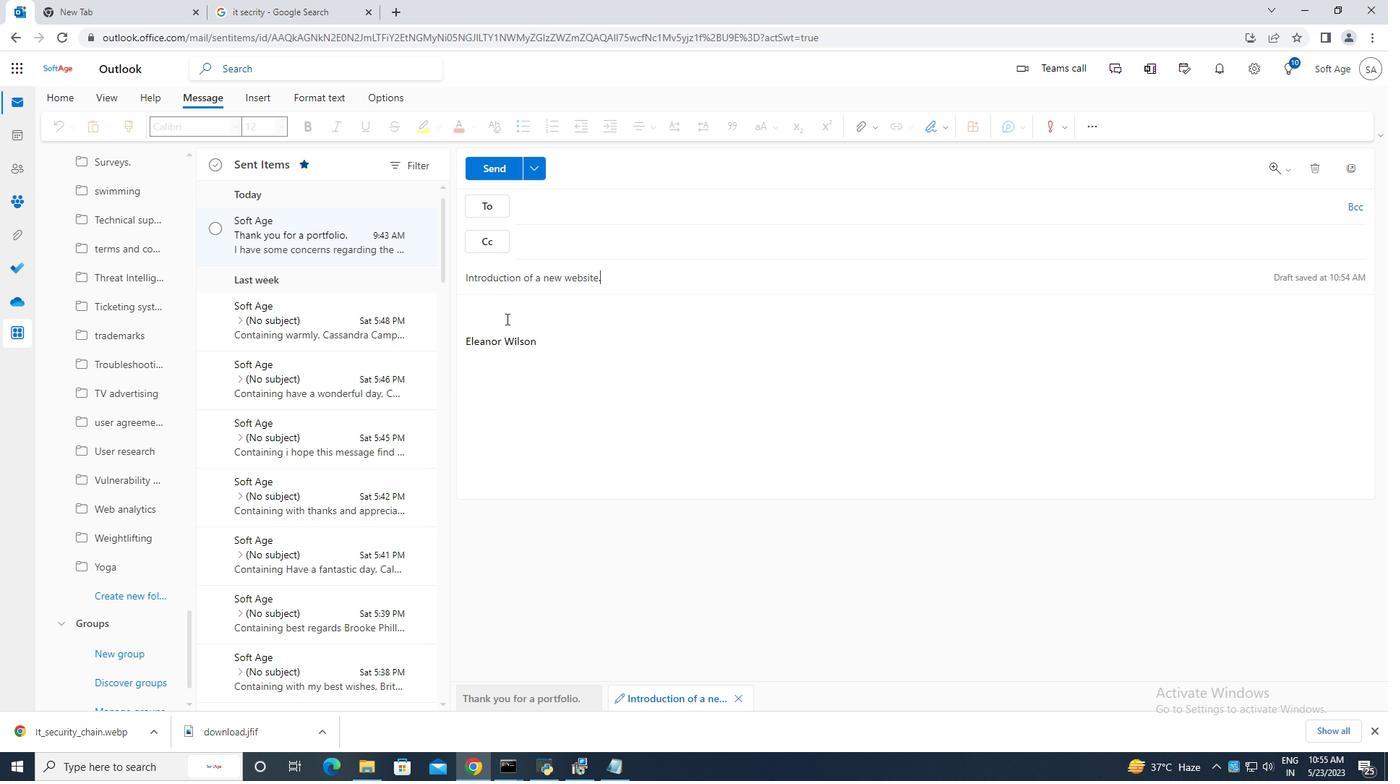 
Action: Key pressed <Key.caps_lock>I<Key.caps_lock><Key.space>am<Key.space>having<Key.space>trouble<Key.space>accessing<Key.space>the<Key.space>file<Key.space>you<Key.space>sent.<Key.space><Key.caps_lock>C<Key.caps_lock>an<Key.space>you<Key.space>please<Key.space>resend<Key.space>it<Key.space>or<Key.space>provide<Key.space>an<Key.space>alternative<Key.space>method<Key.space>of<Key.space>access.
Screenshot: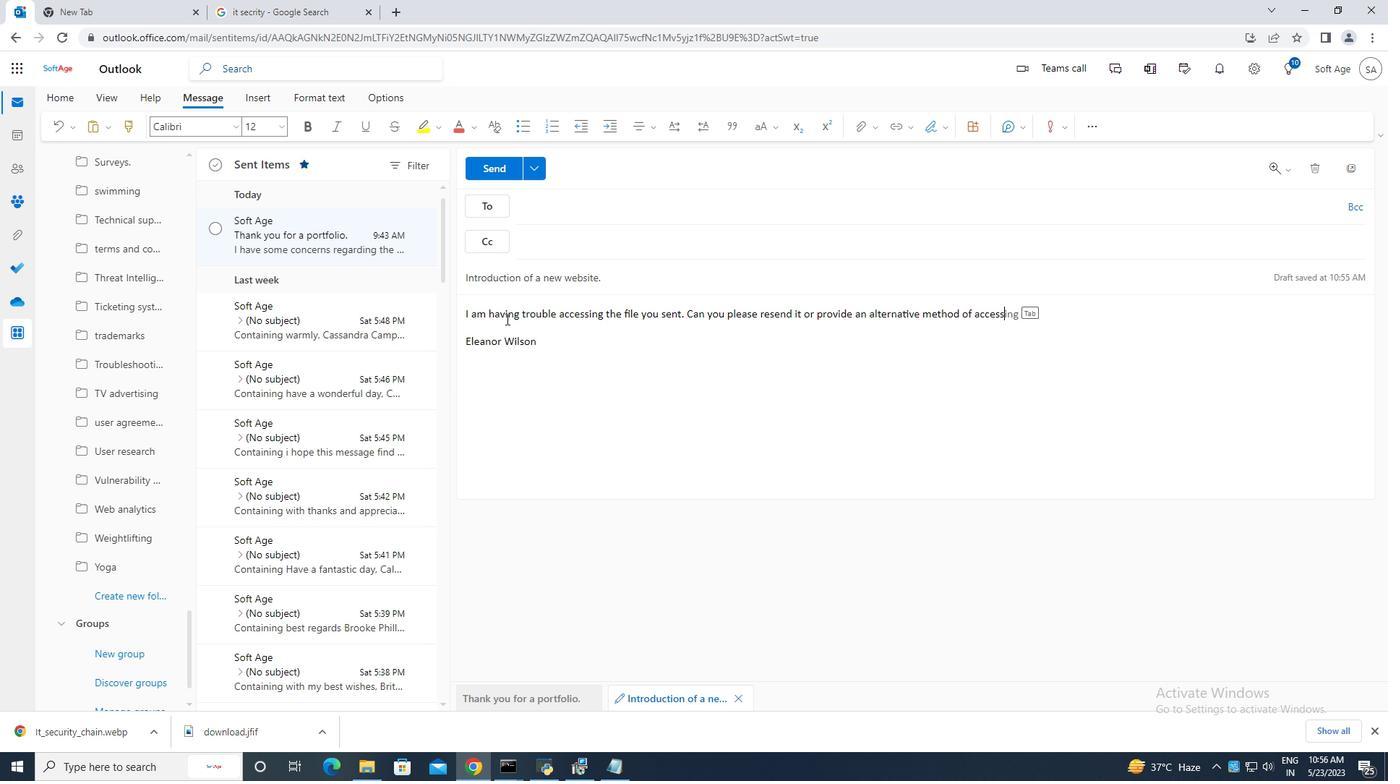 
Action: Mouse moved to (568, 207)
Screenshot: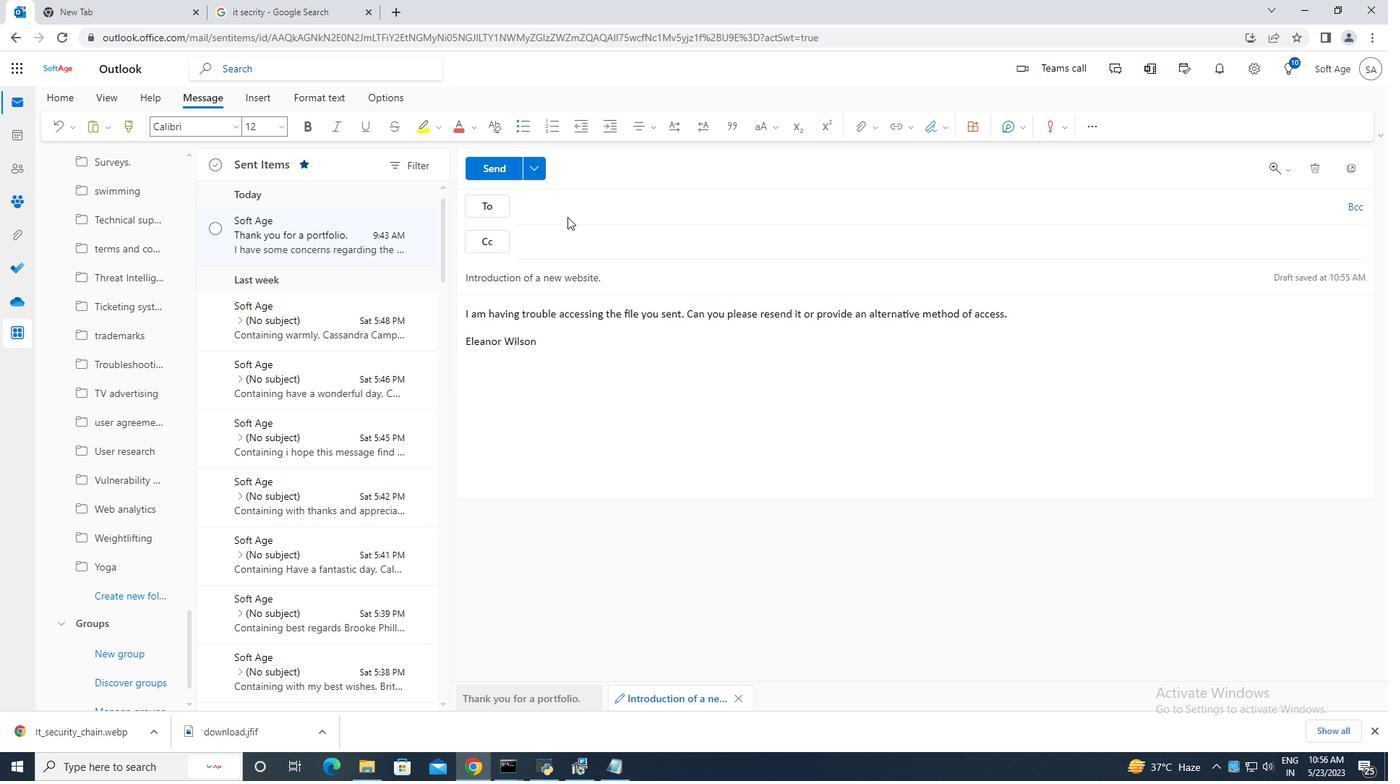 
Action: Mouse pressed left at (568, 207)
Screenshot: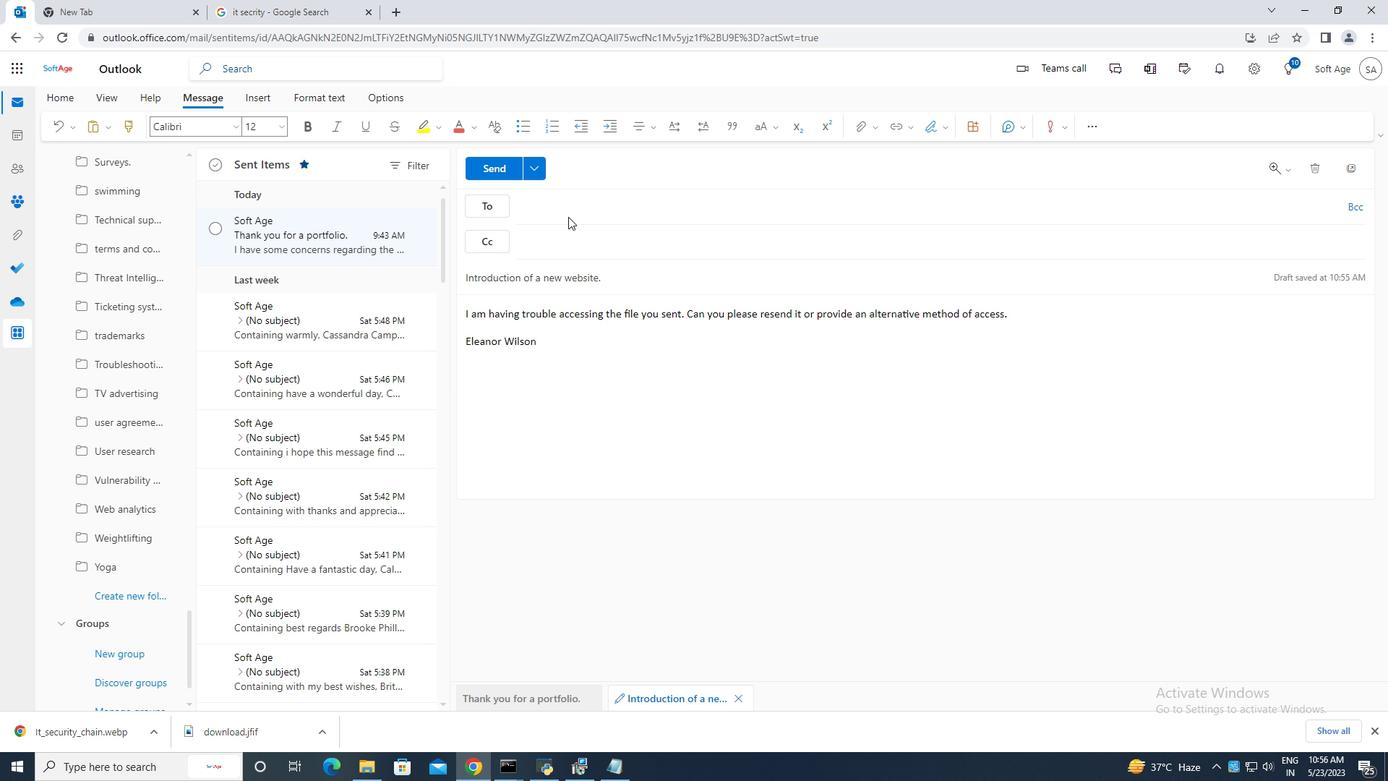 
Action: Key pressed softage.5<Key.shift>@
Screenshot: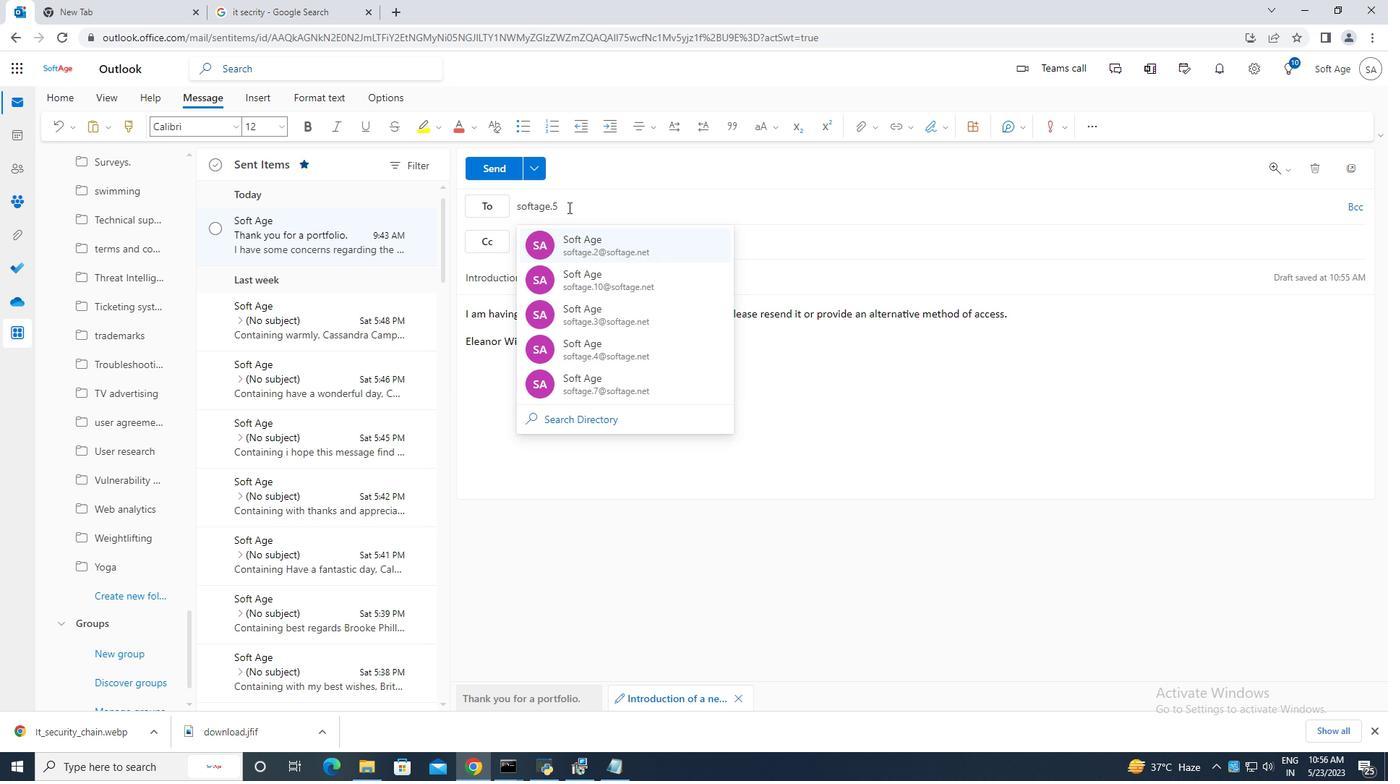 
Action: Mouse moved to (663, 239)
Screenshot: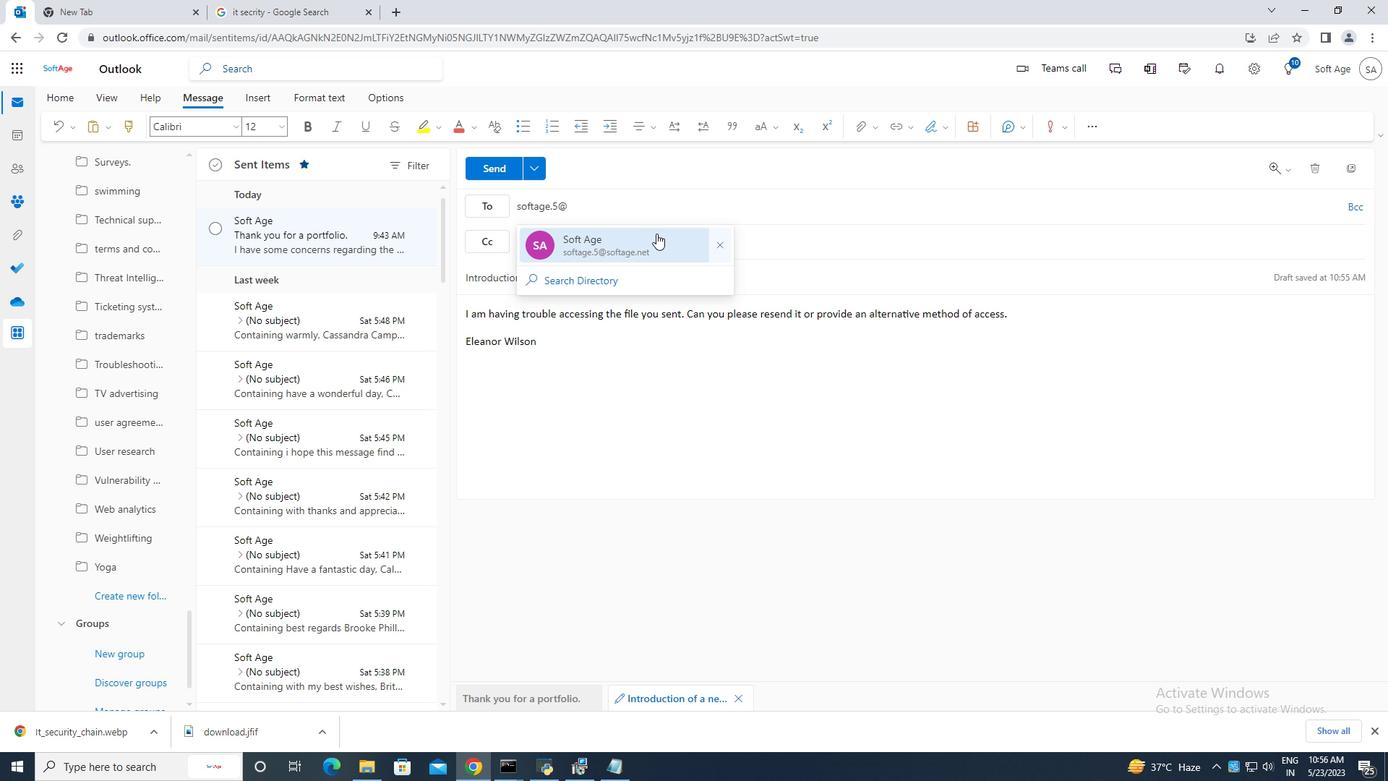 
Action: Mouse pressed left at (663, 239)
Screenshot: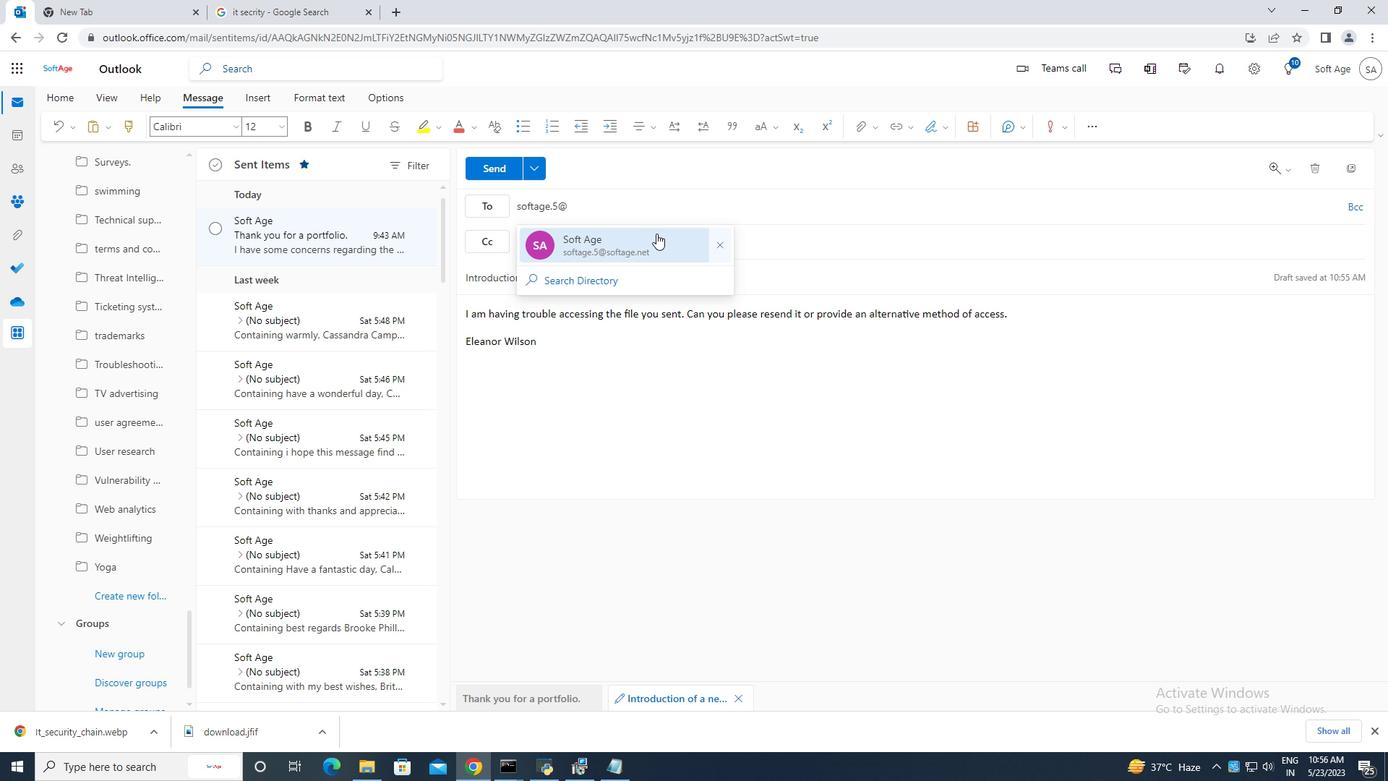 
Action: Mouse moved to (129, 598)
Screenshot: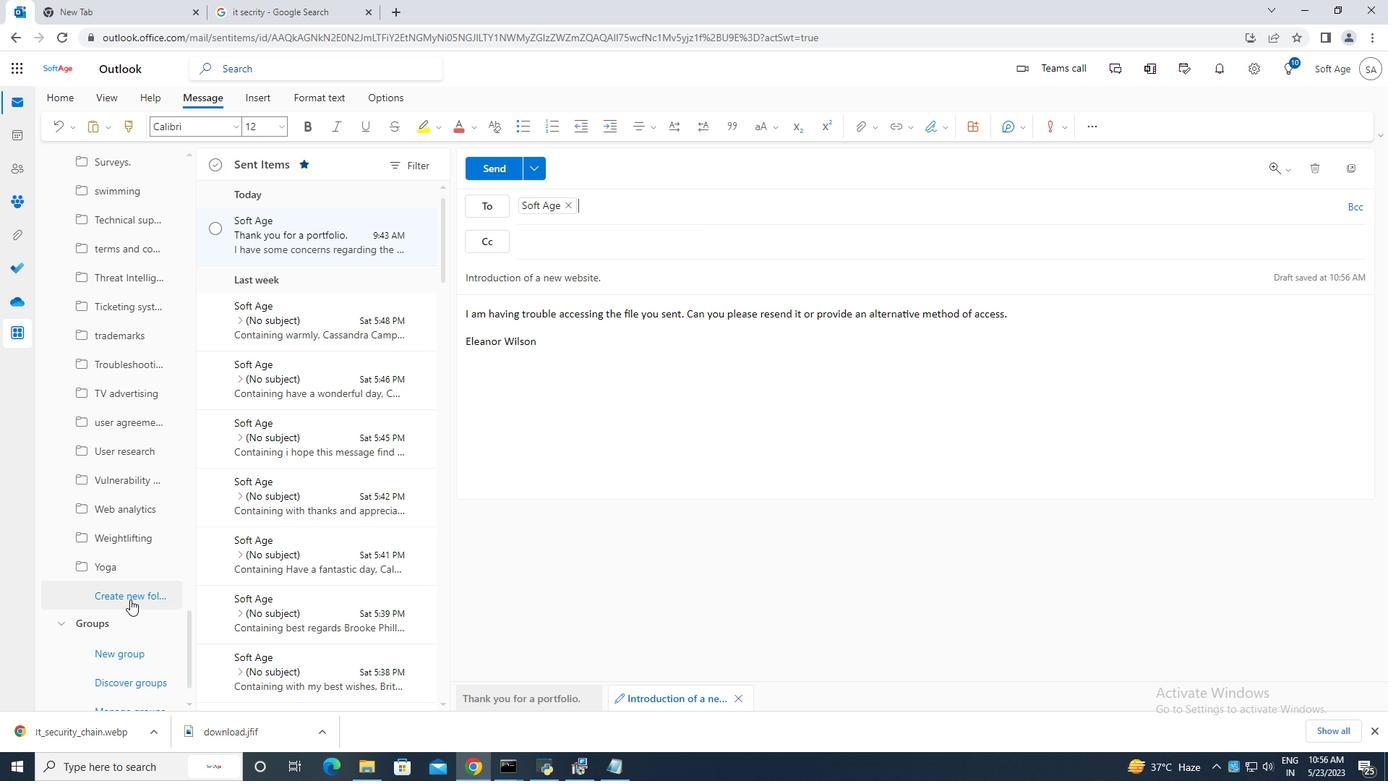
Action: Mouse pressed left at (129, 598)
Screenshot: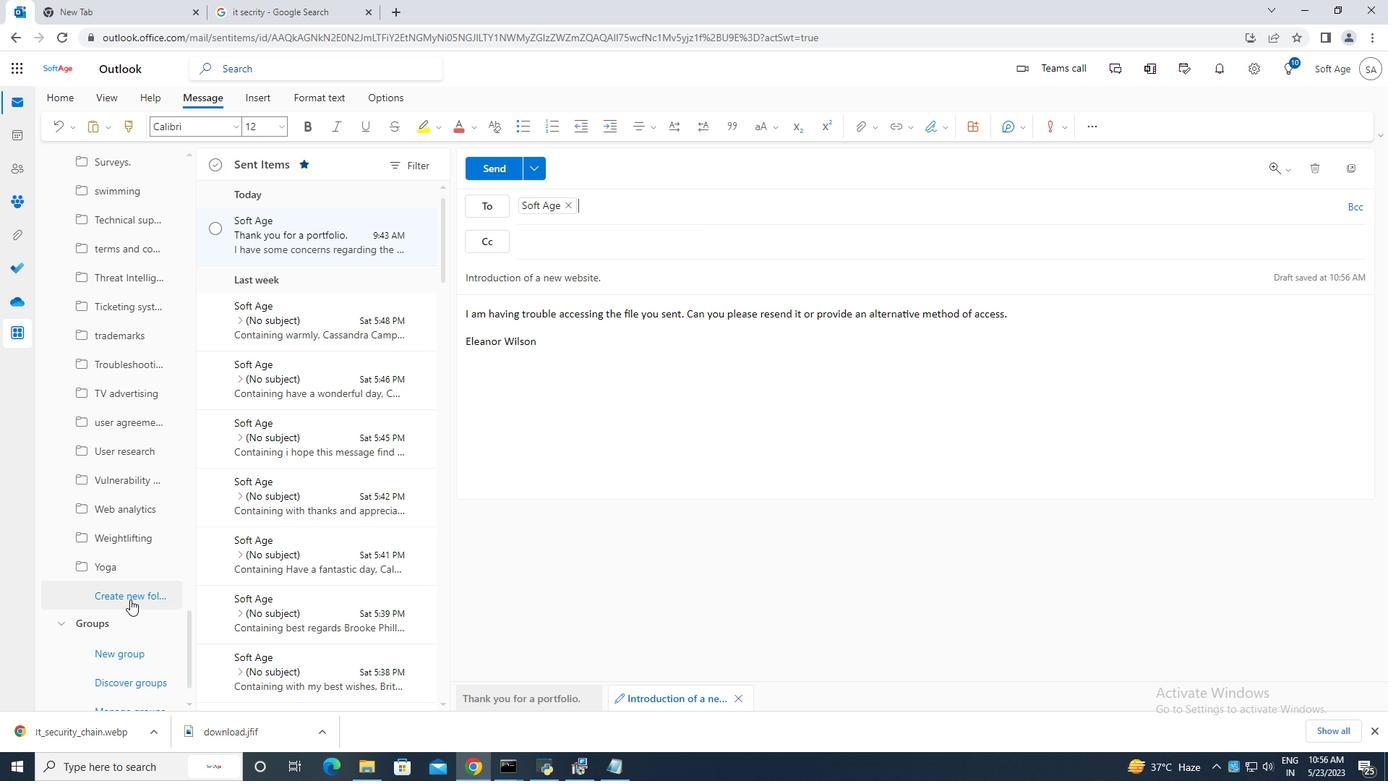 
Action: Mouse moved to (115, 594)
Screenshot: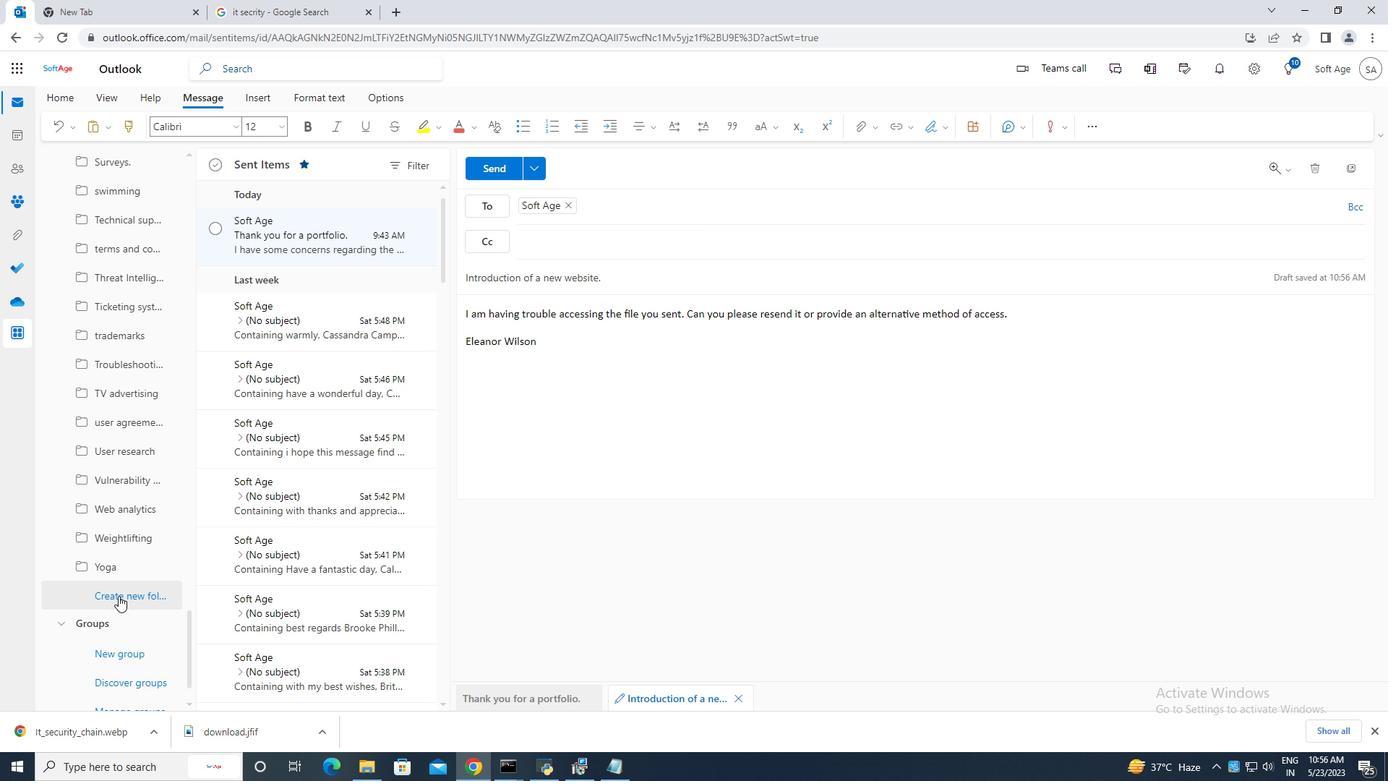 
Action: Mouse pressed left at (115, 594)
Screenshot: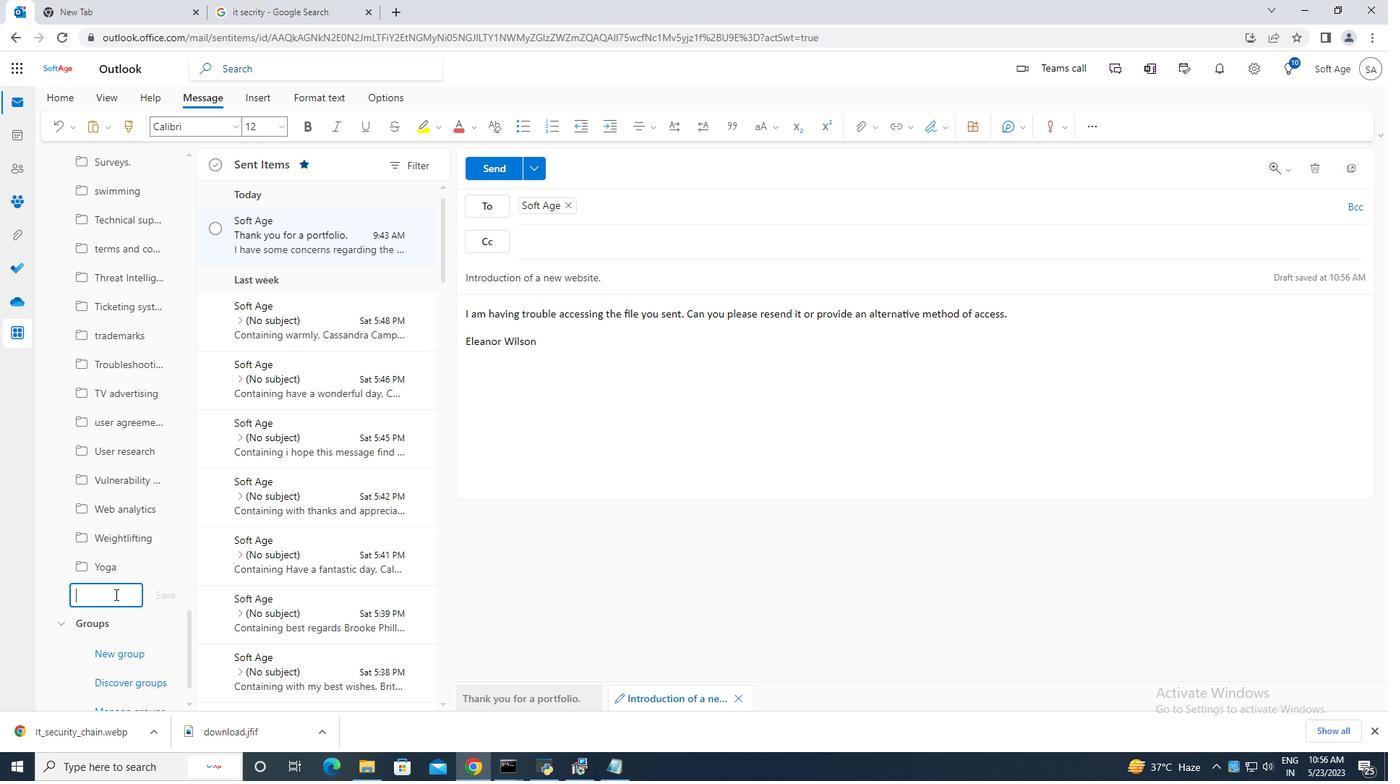 
Action: Mouse moved to (120, 591)
Screenshot: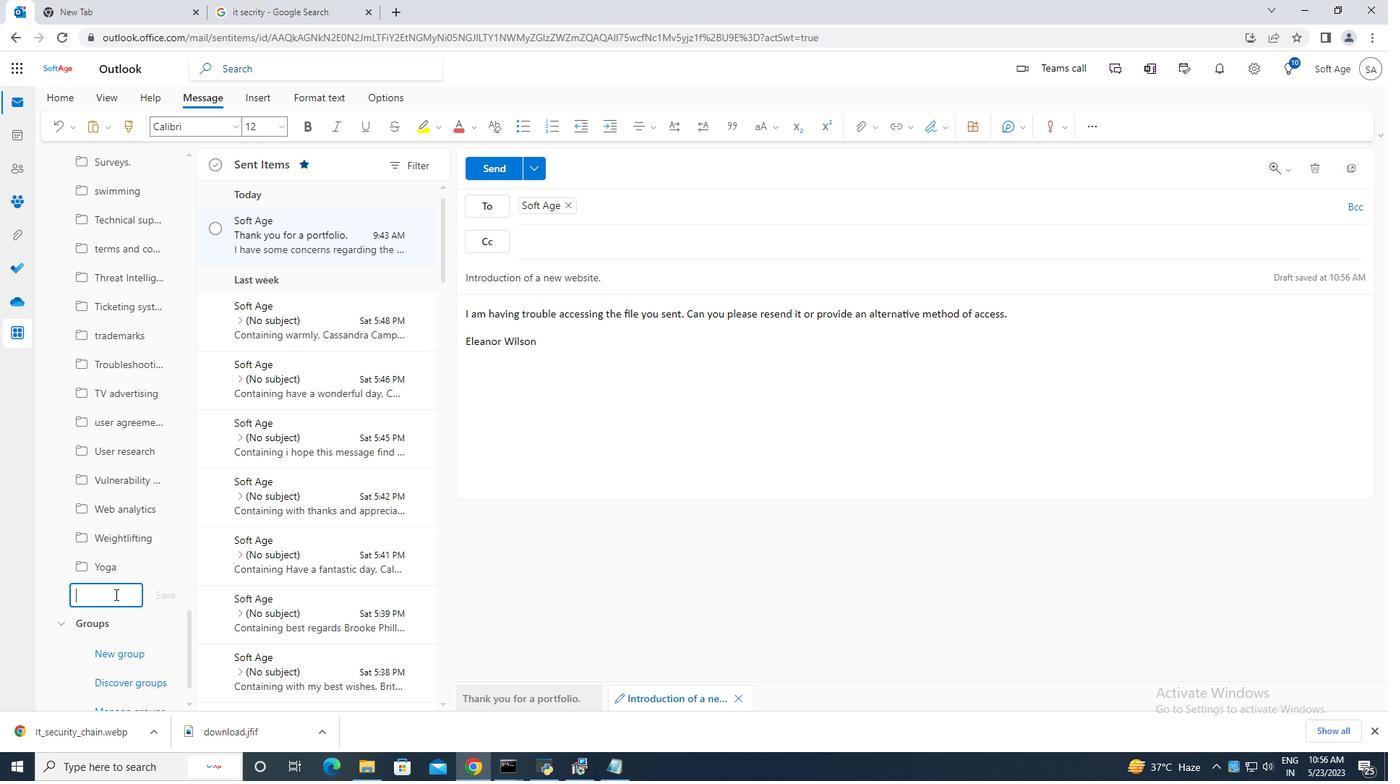 
Action: Key pressed <Key.caps_lock>S<Key.caps_lock>ervice<Key.space>level<Key.space>agreements
Screenshot: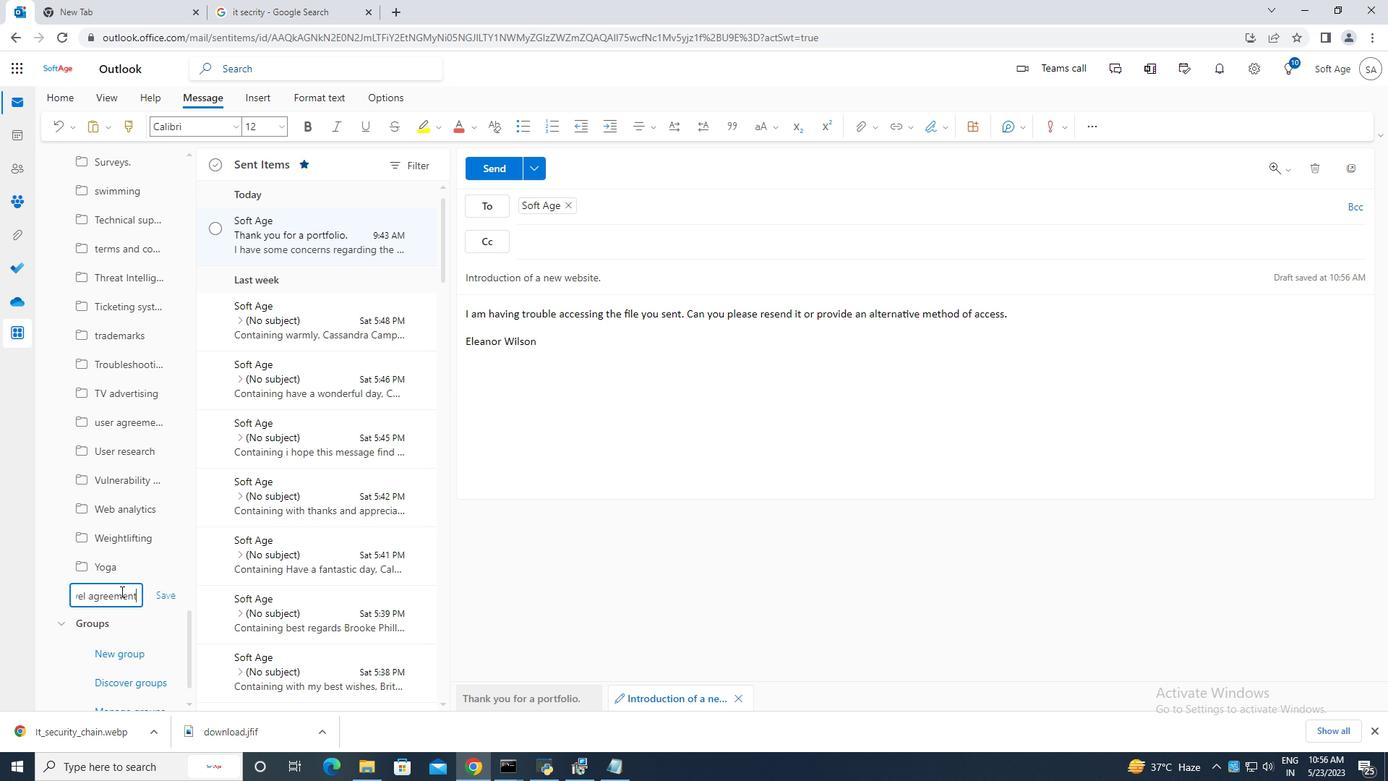 
Action: Mouse moved to (164, 596)
Screenshot: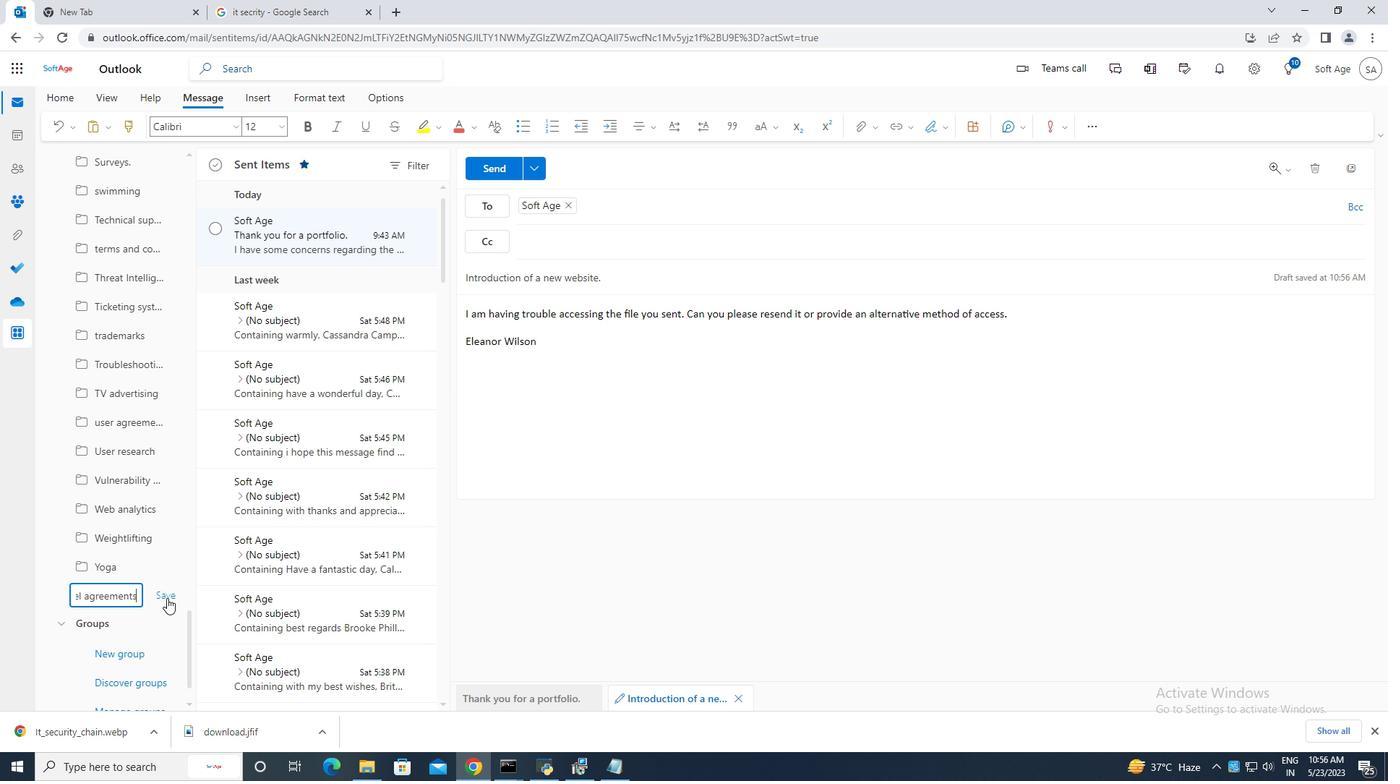 
Action: Mouse pressed left at (164, 596)
Screenshot: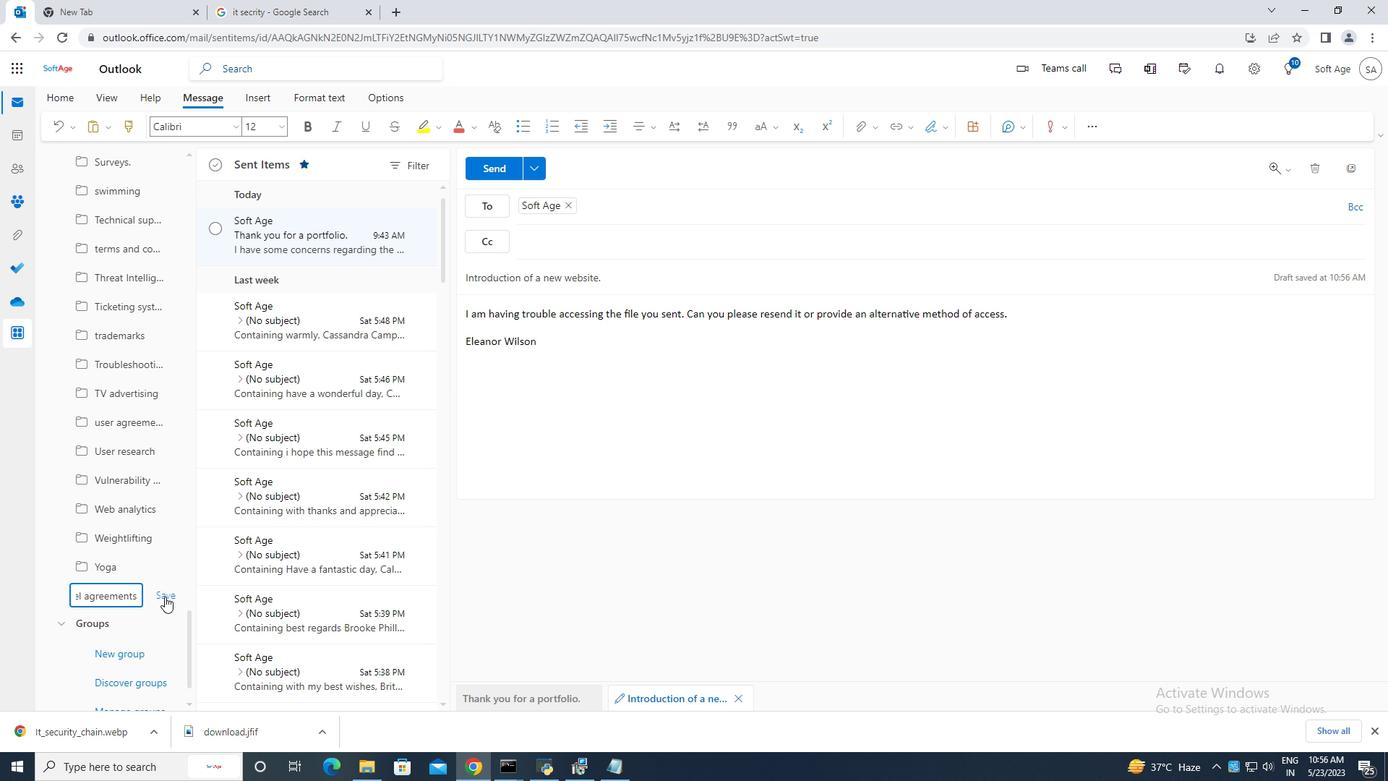 
Action: Mouse moved to (499, 170)
Screenshot: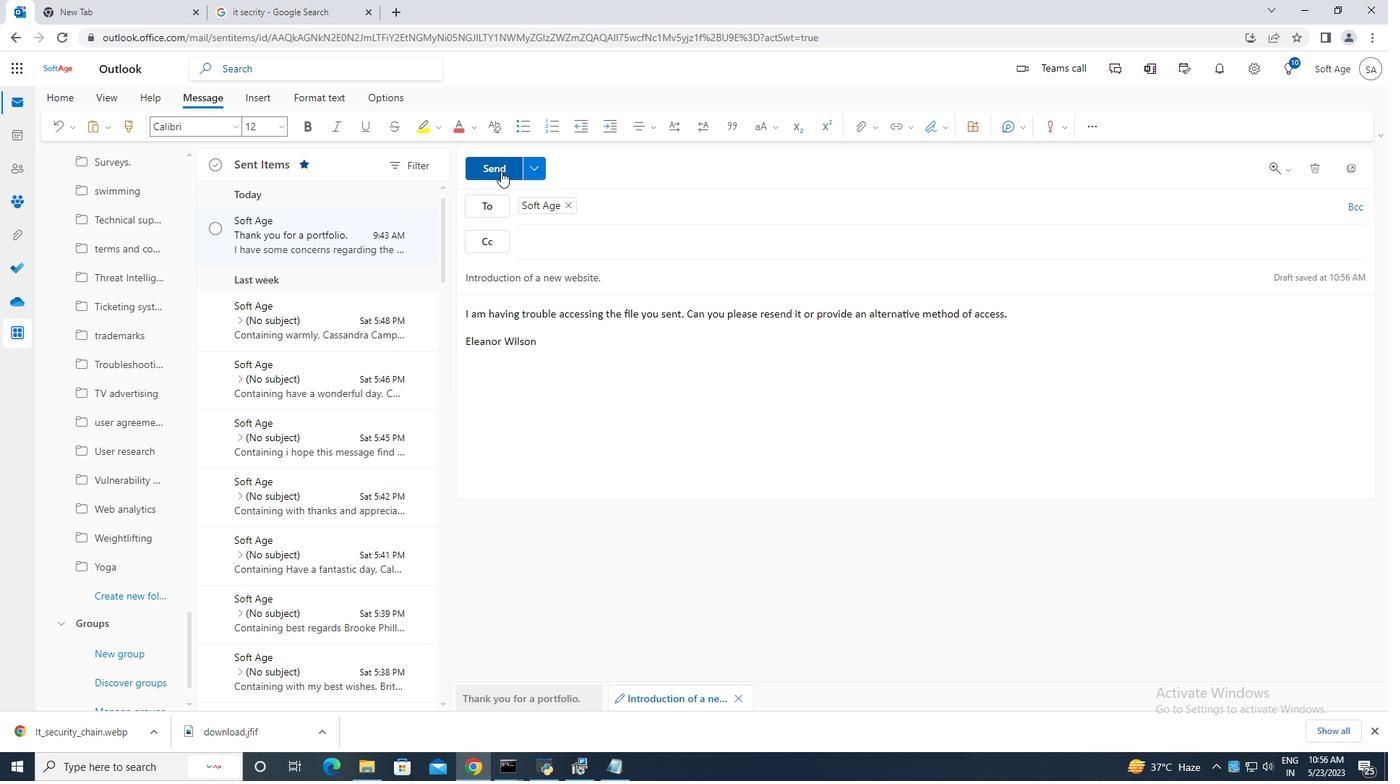 
Action: Mouse pressed left at (499, 170)
Screenshot: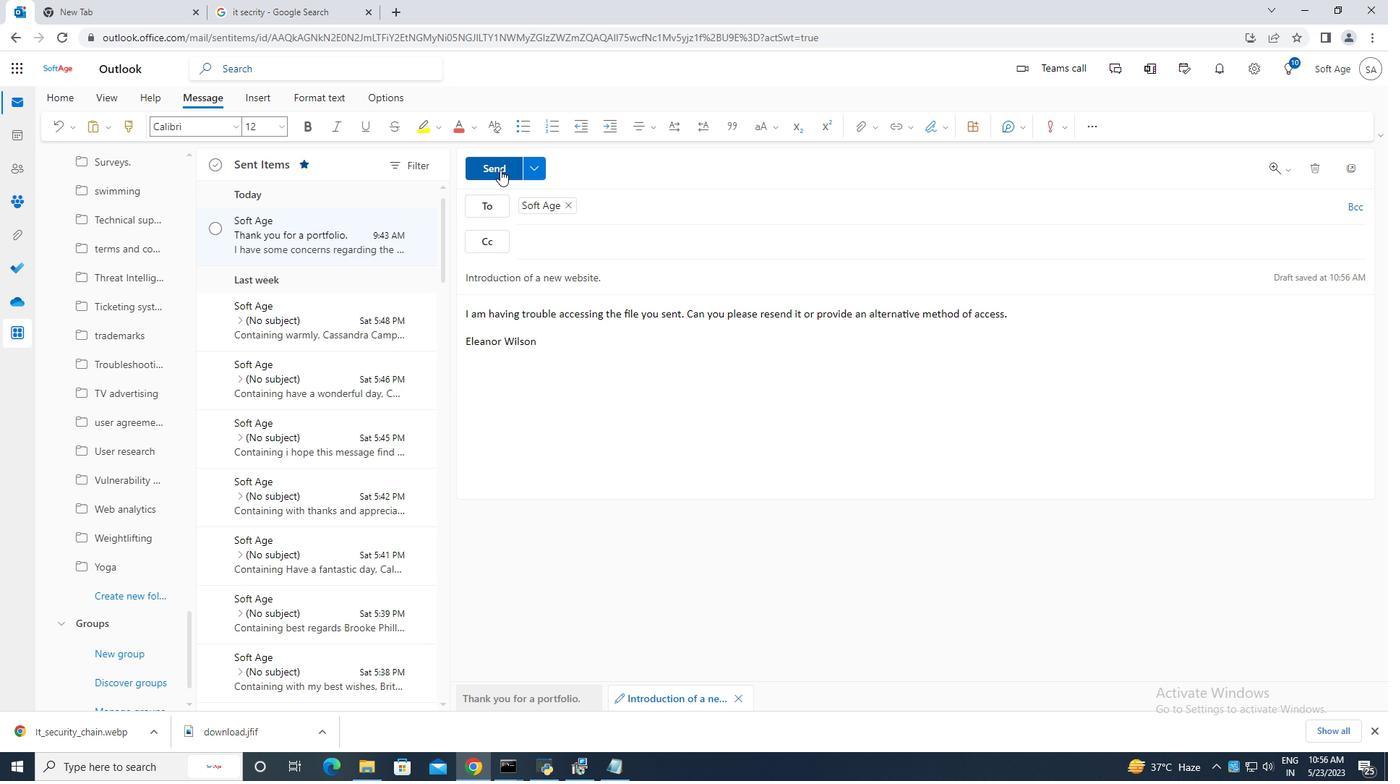 
Action: Mouse moved to (212, 227)
Screenshot: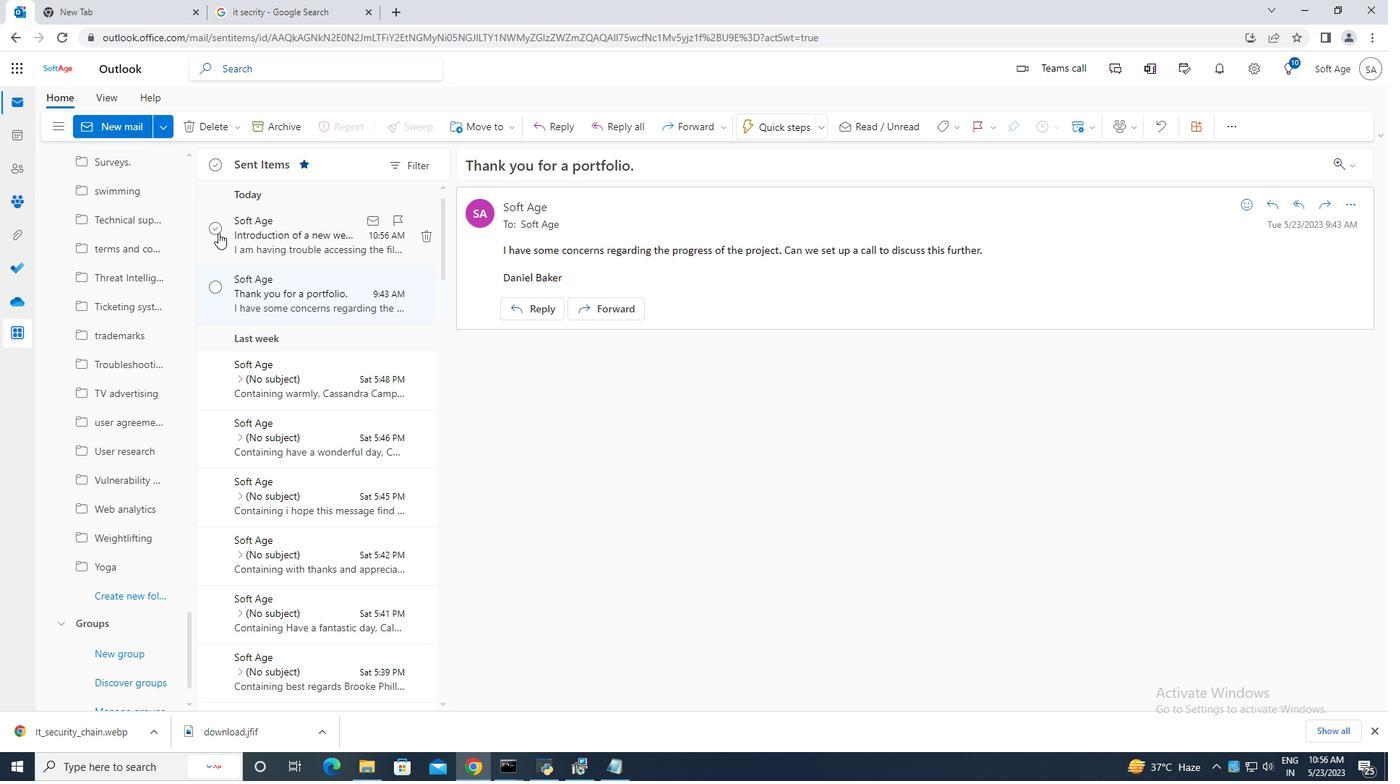 
Action: Mouse pressed left at (212, 227)
Screenshot: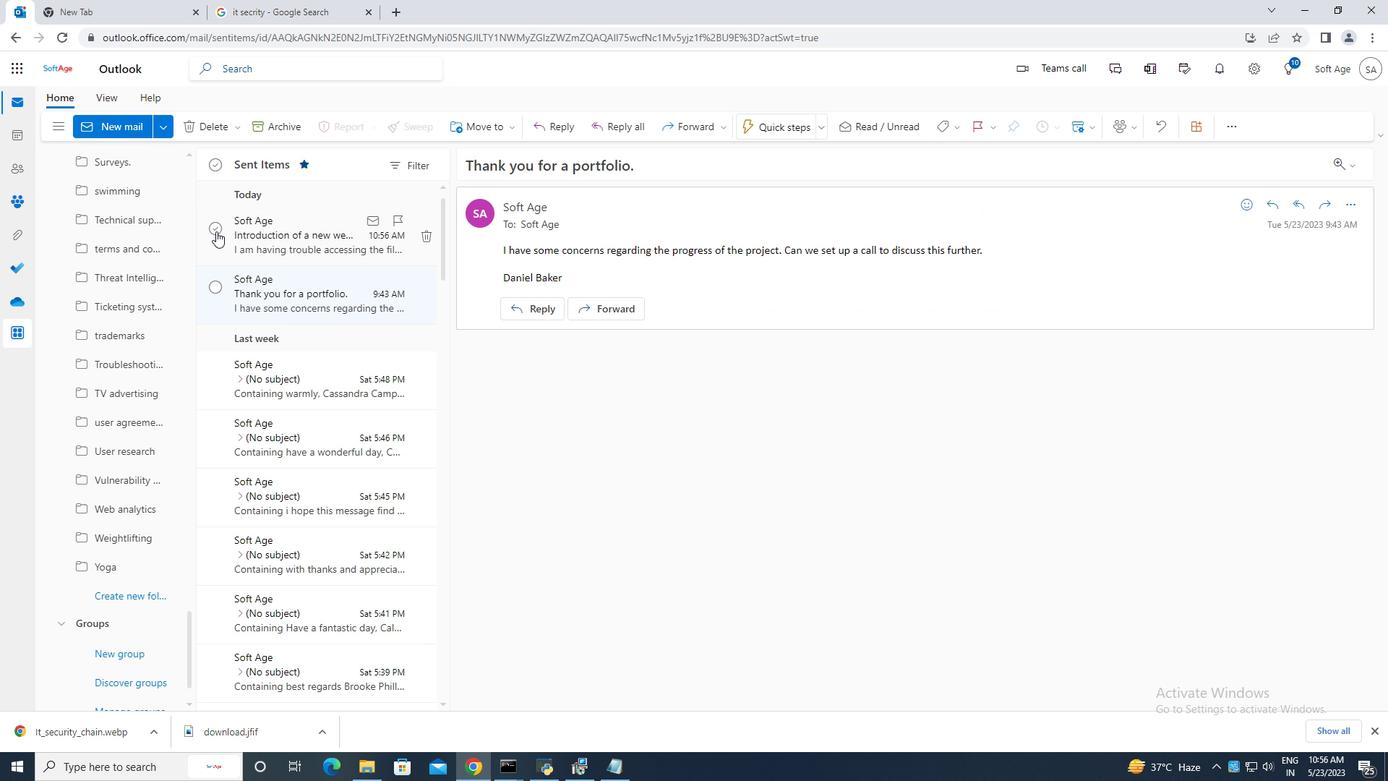 
Action: Mouse moved to (485, 131)
Screenshot: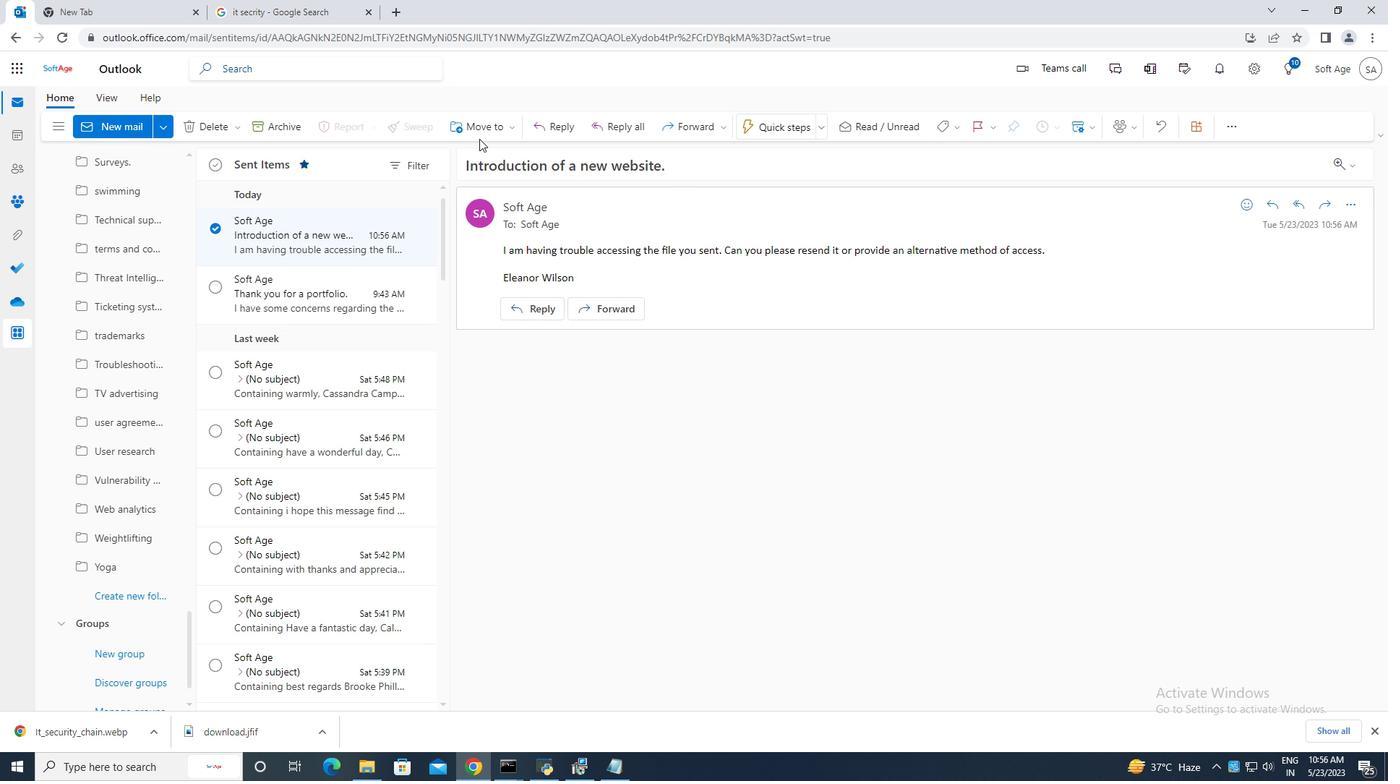 
Action: Mouse pressed left at (485, 131)
Screenshot: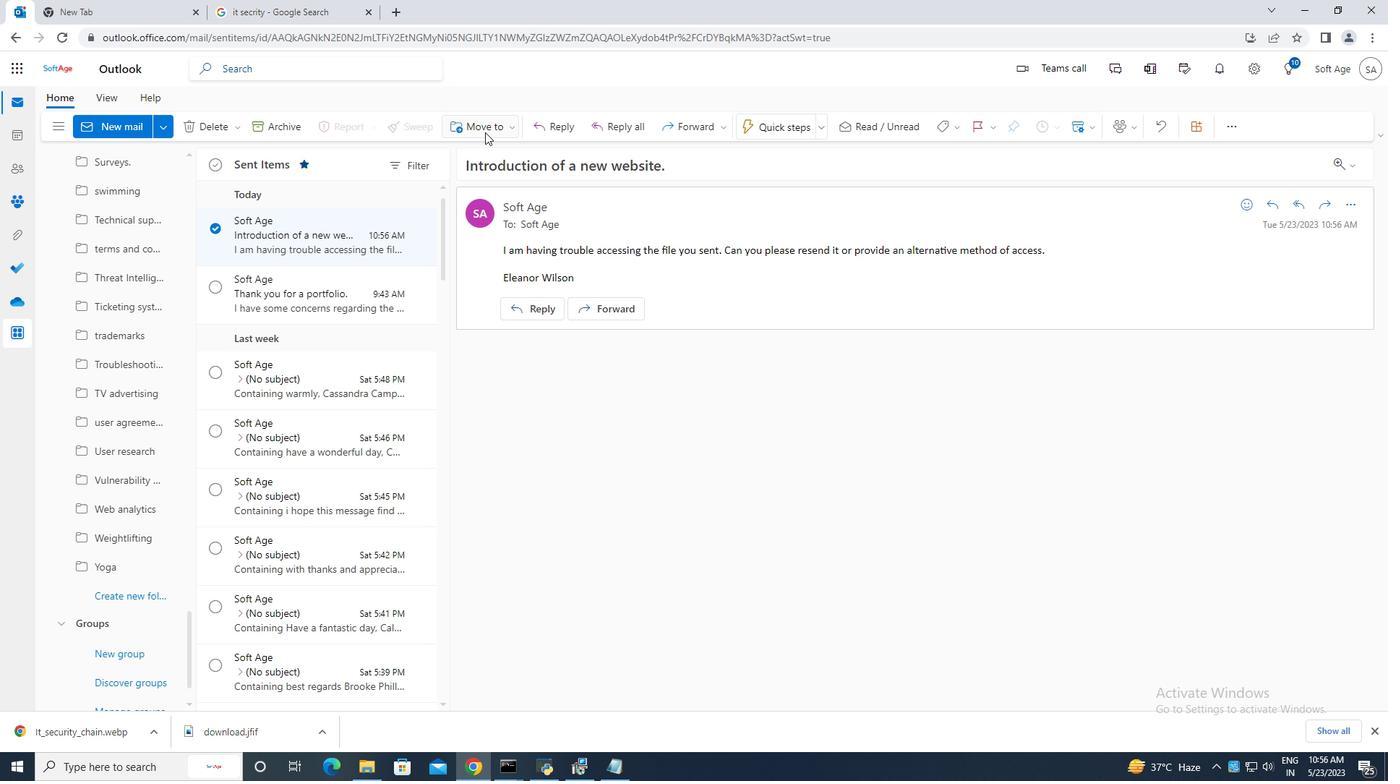 
Action: Mouse moved to (510, 154)
Screenshot: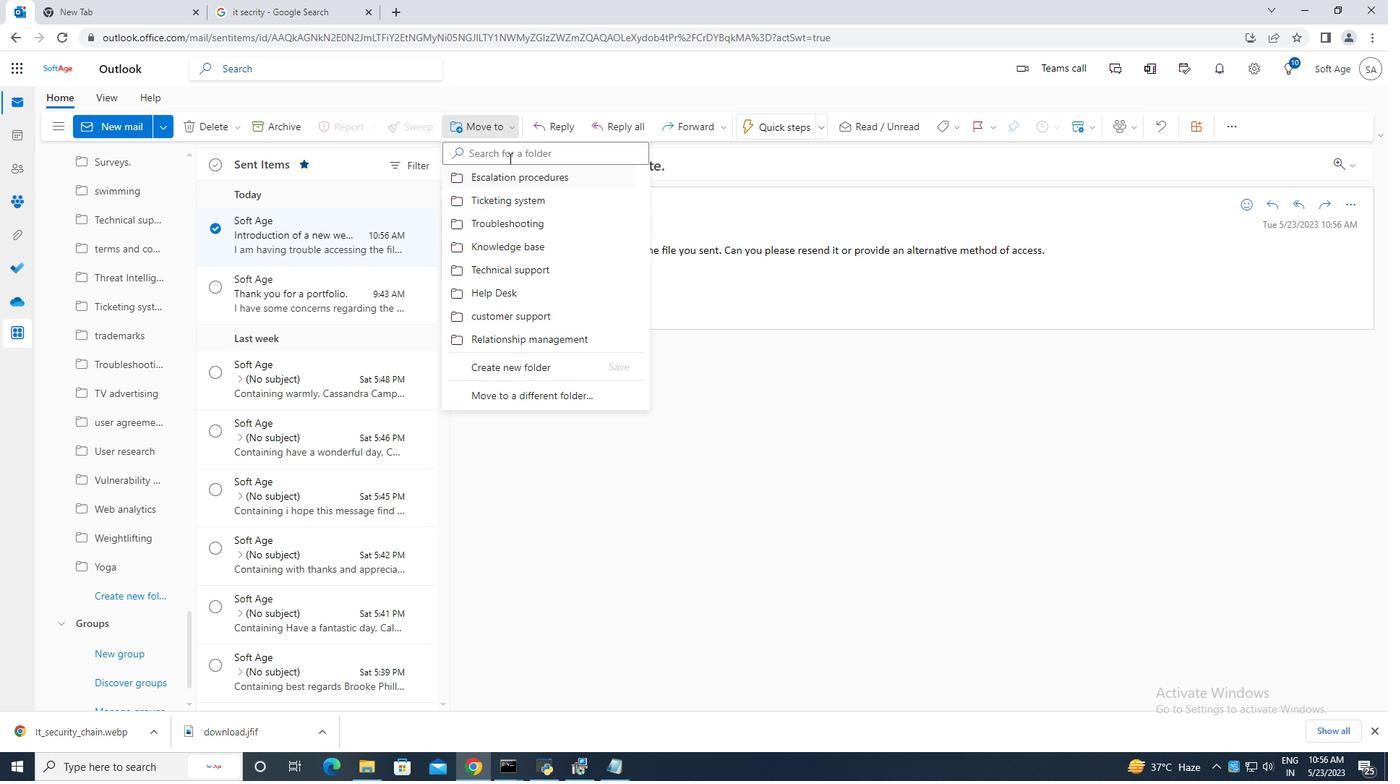 
Action: Mouse pressed left at (510, 154)
Screenshot: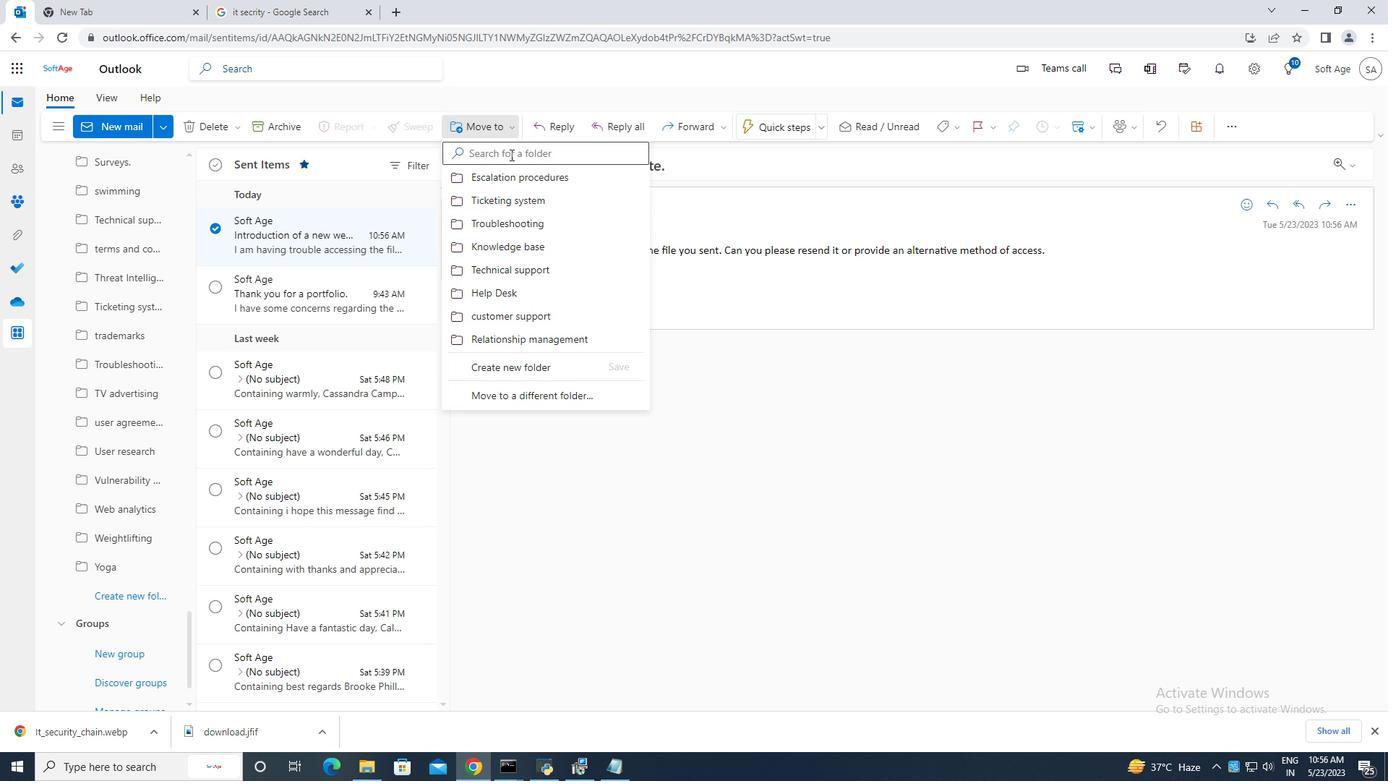 
Action: Key pressed service<Key.space>level<Key.space>agreements
Screenshot: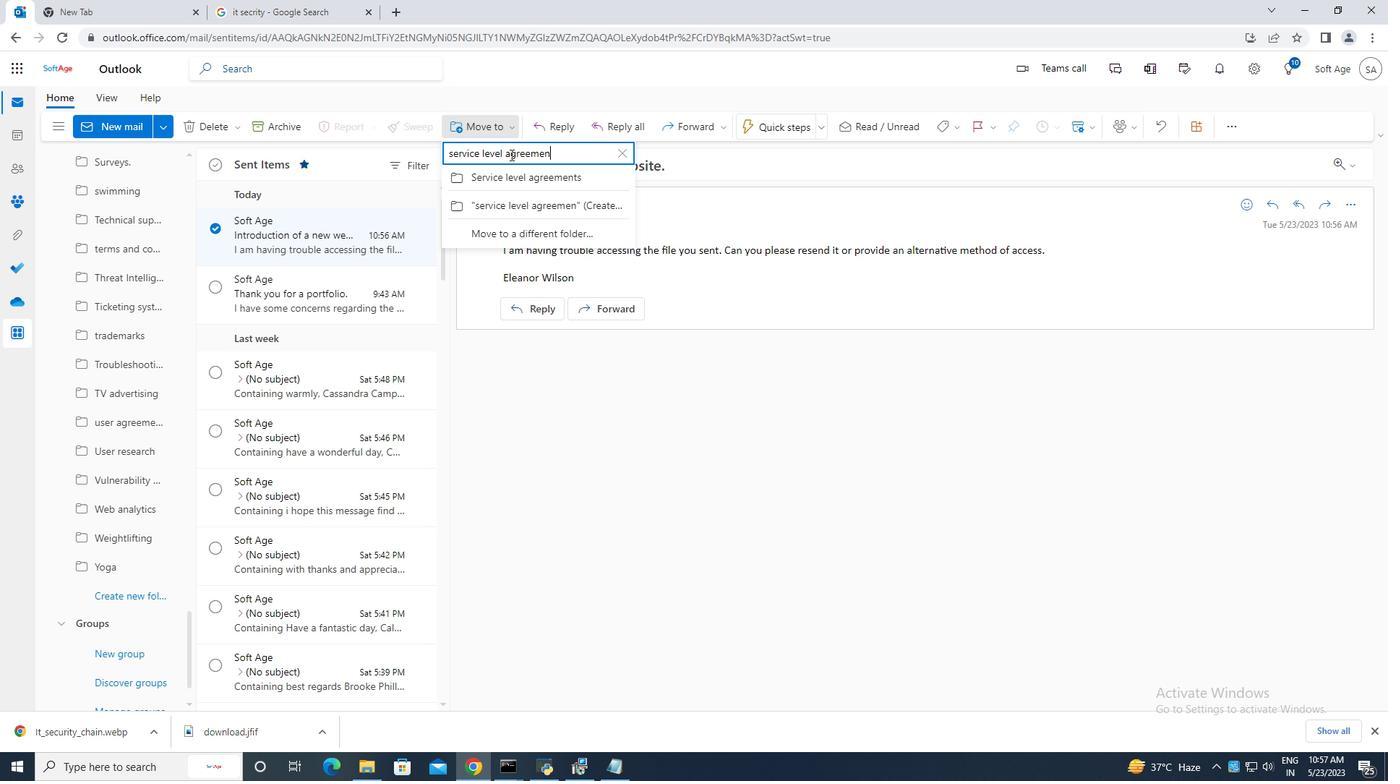 
Action: Mouse moved to (546, 183)
Screenshot: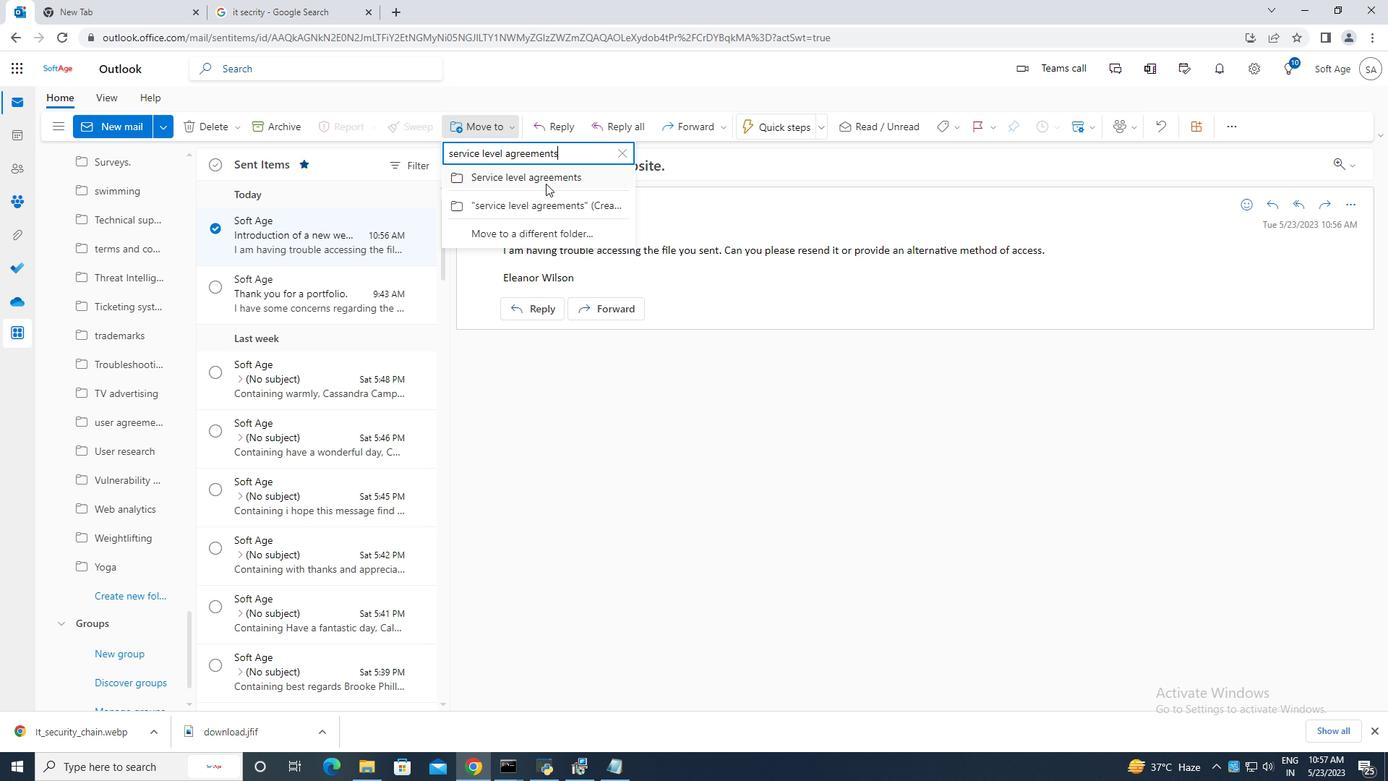 
Action: Mouse pressed left at (546, 183)
Screenshot: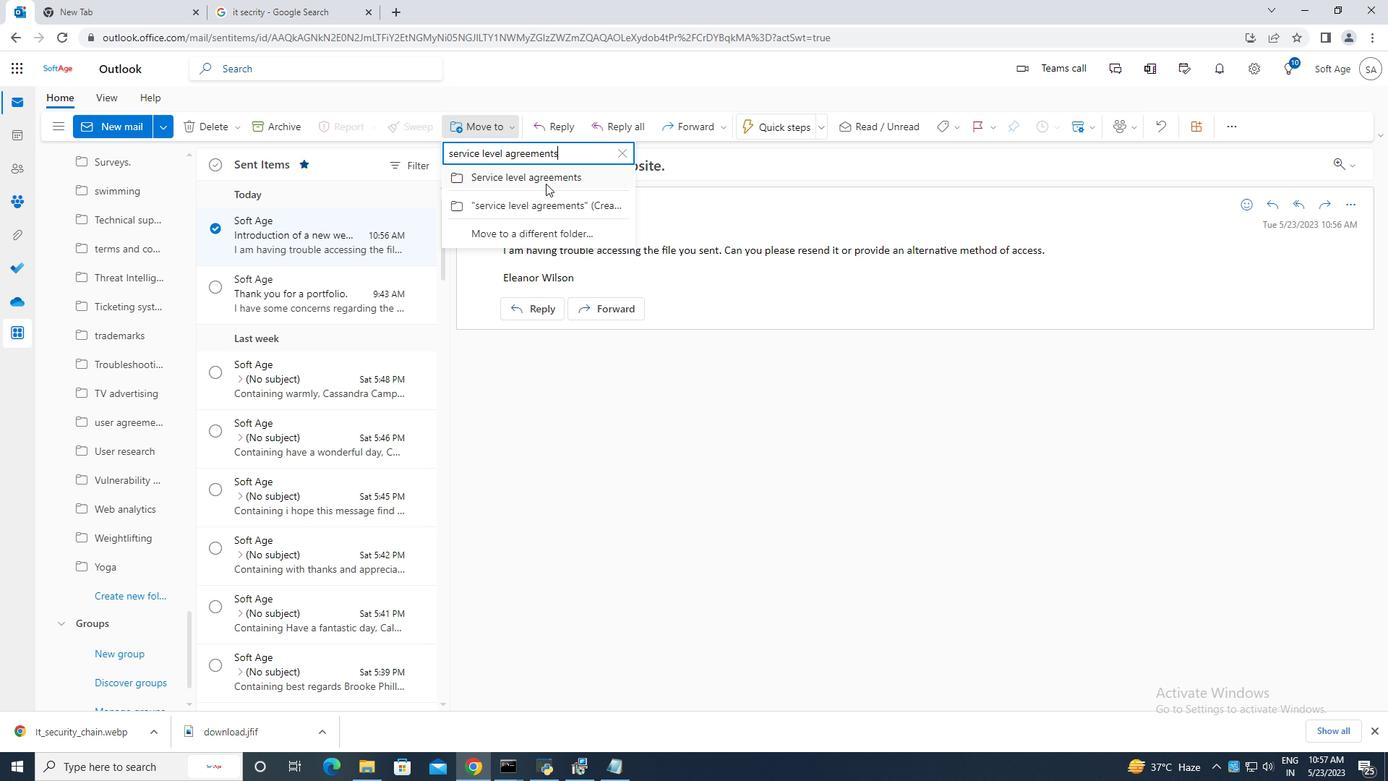 
Action: Mouse moved to (601, 226)
Screenshot: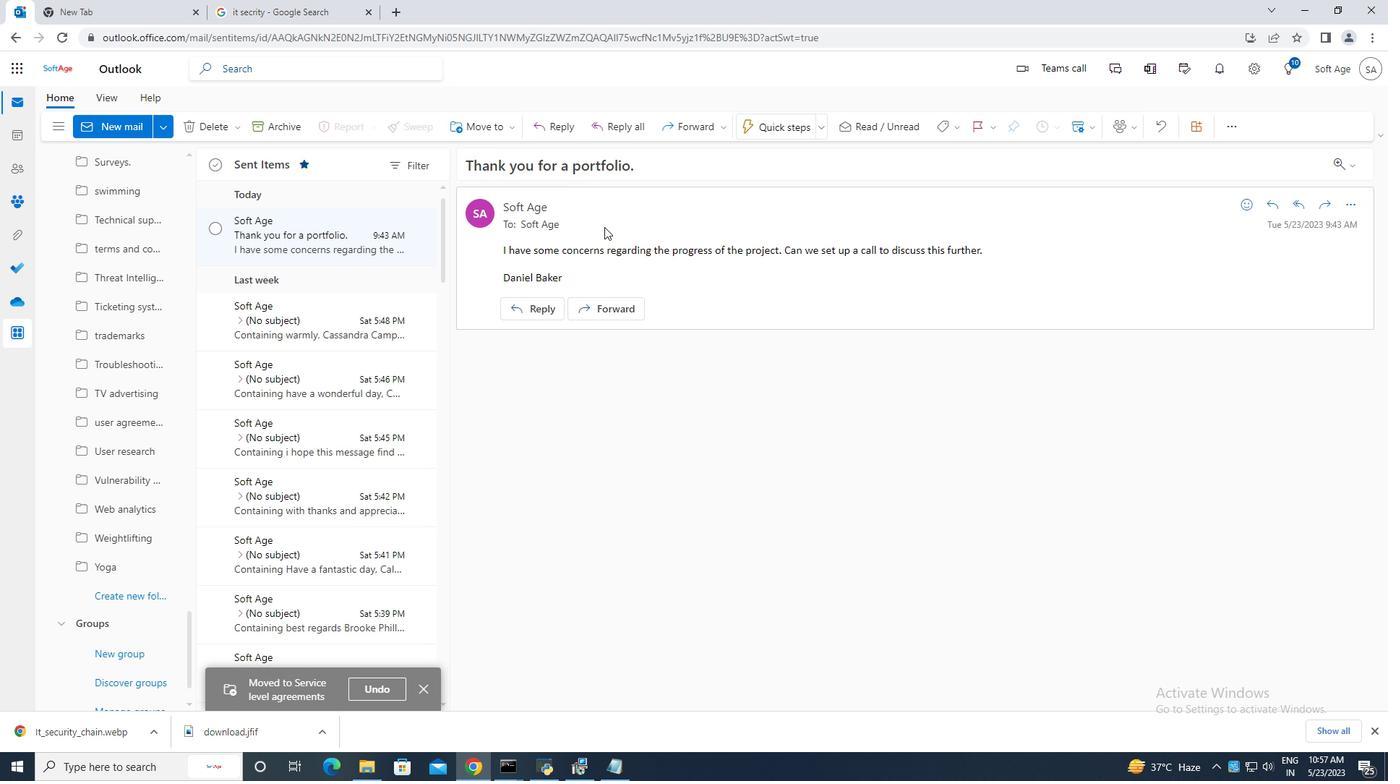 
